 Task: Find connections with filter location Halle with filter topic #cybersecuritywith filter profile language Spanish with filter current company Meltwater with filter school Symbiosis Institute of International Business with filter industry Security and Investigations with filter service category Nature Photography with filter keywords title Architect
Action: Mouse moved to (432, 152)
Screenshot: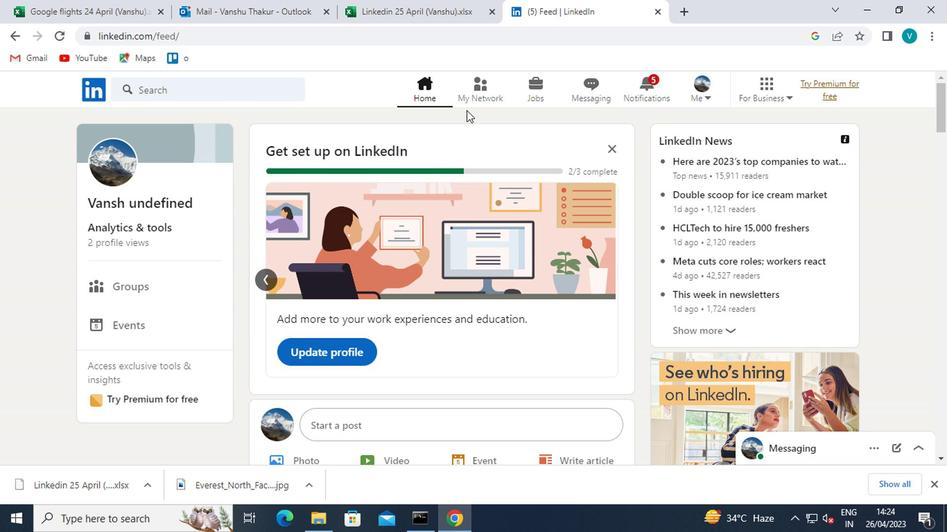 
Action: Mouse pressed left at (432, 152)
Screenshot: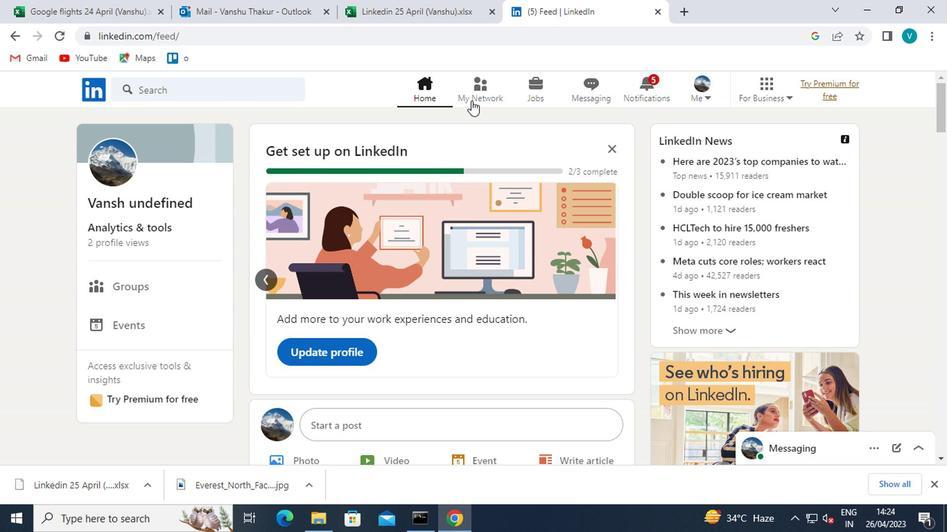 
Action: Mouse moved to (203, 209)
Screenshot: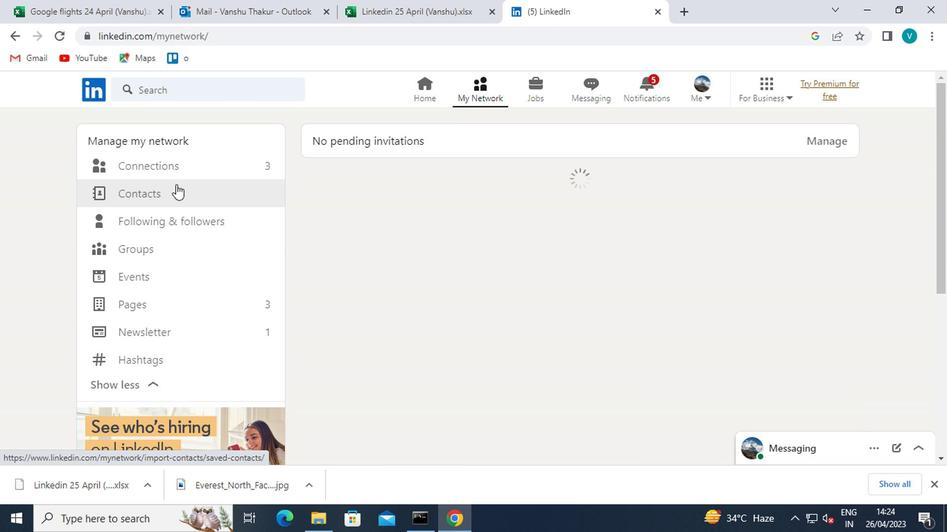 
Action: Mouse pressed left at (203, 209)
Screenshot: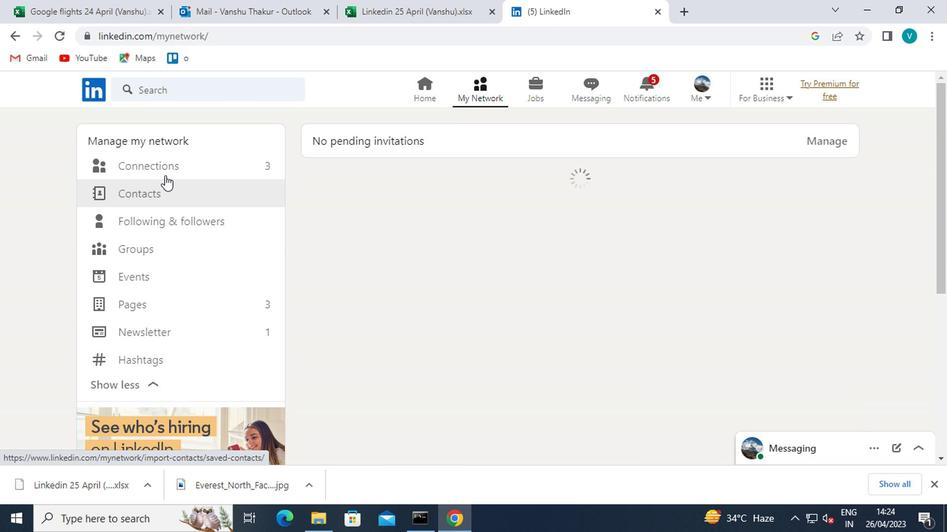 
Action: Mouse moved to (511, 213)
Screenshot: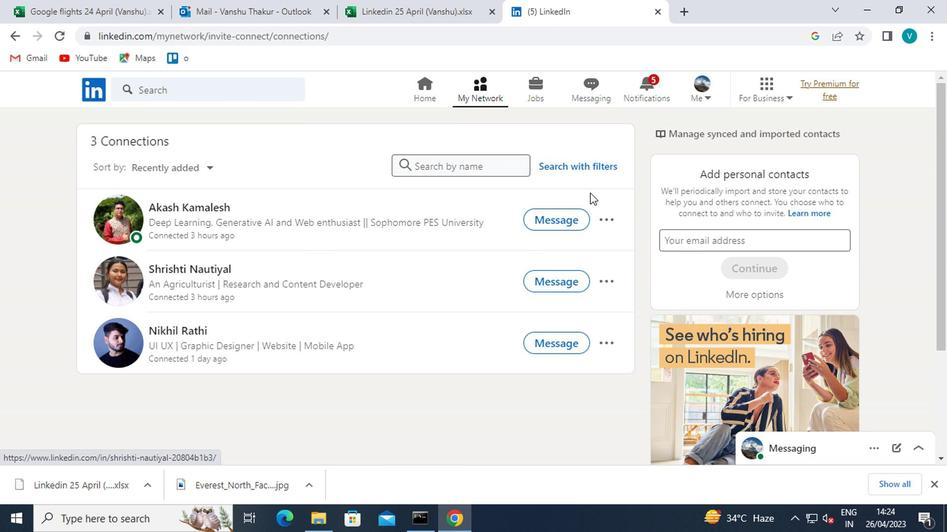 
Action: Mouse pressed left at (511, 213)
Screenshot: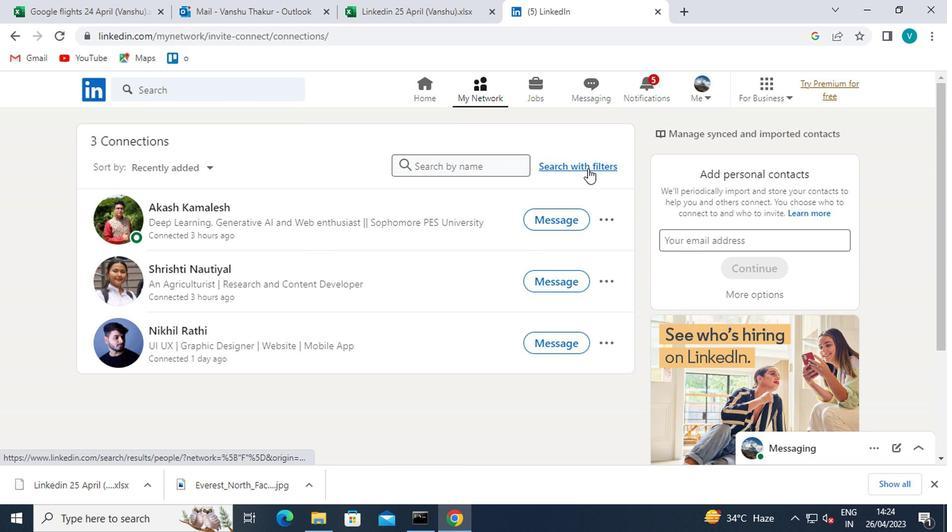 
Action: Mouse moved to (426, 184)
Screenshot: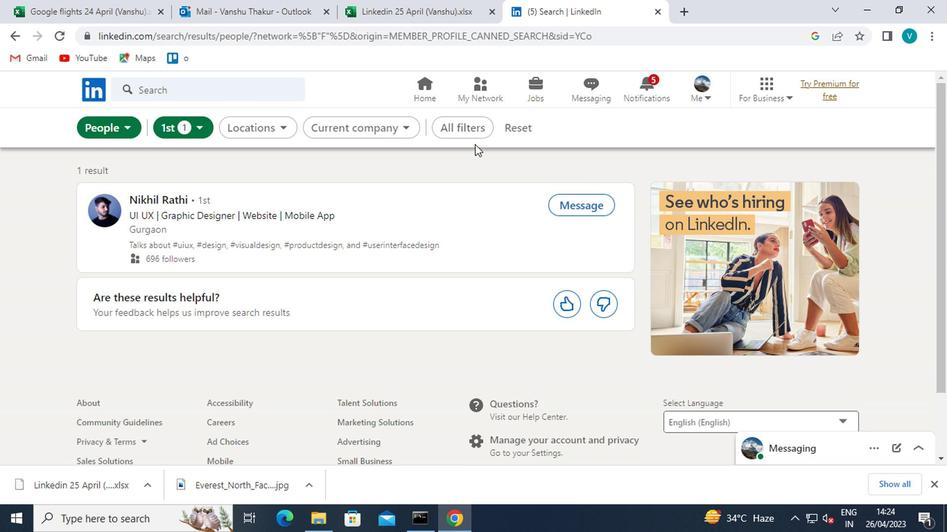 
Action: Mouse pressed left at (426, 184)
Screenshot: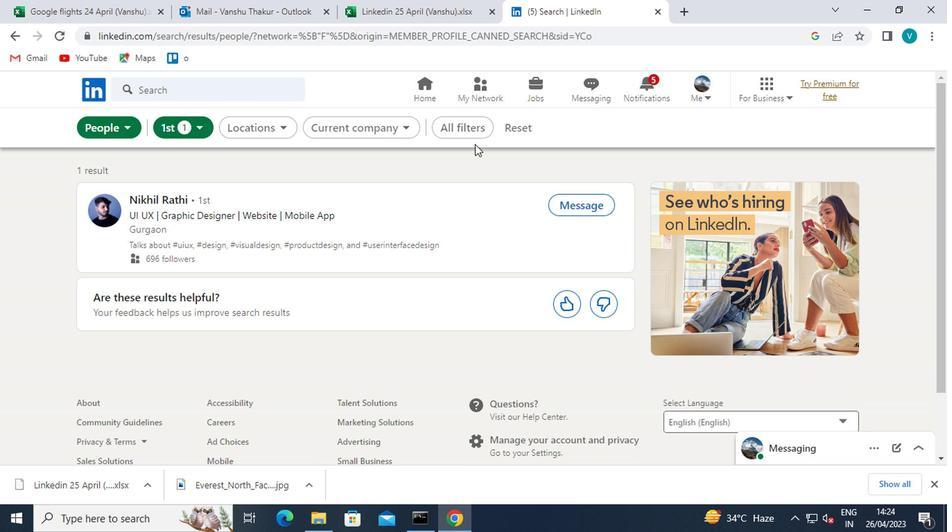 
Action: Mouse moved to (622, 302)
Screenshot: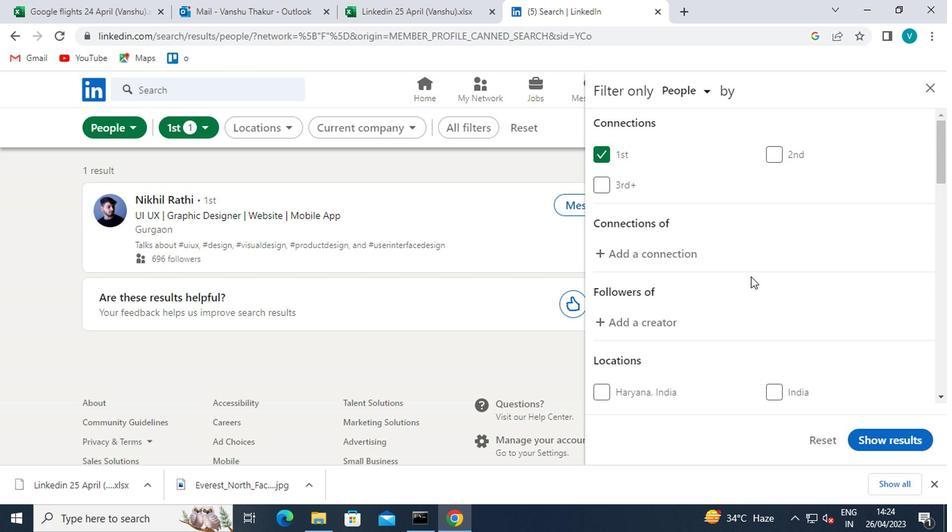 
Action: Mouse scrolled (622, 302) with delta (0, 0)
Screenshot: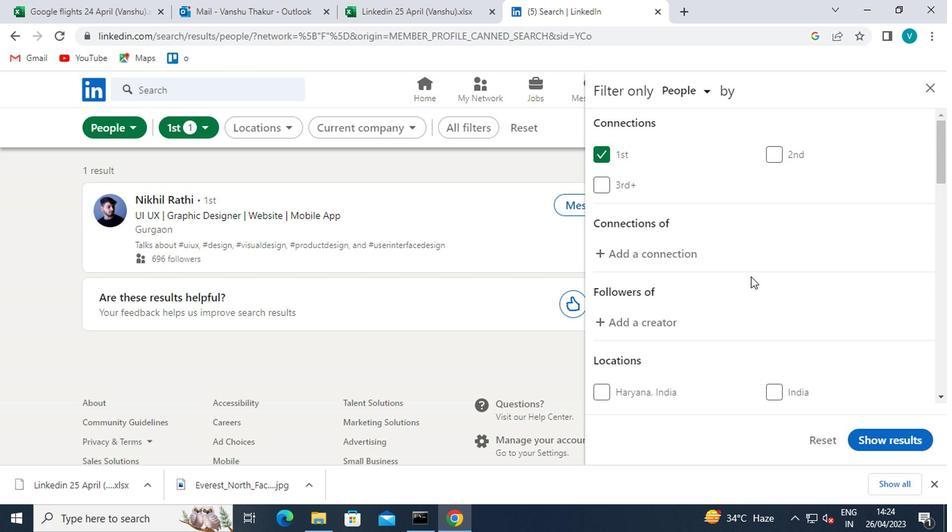 
Action: Mouse moved to (621, 304)
Screenshot: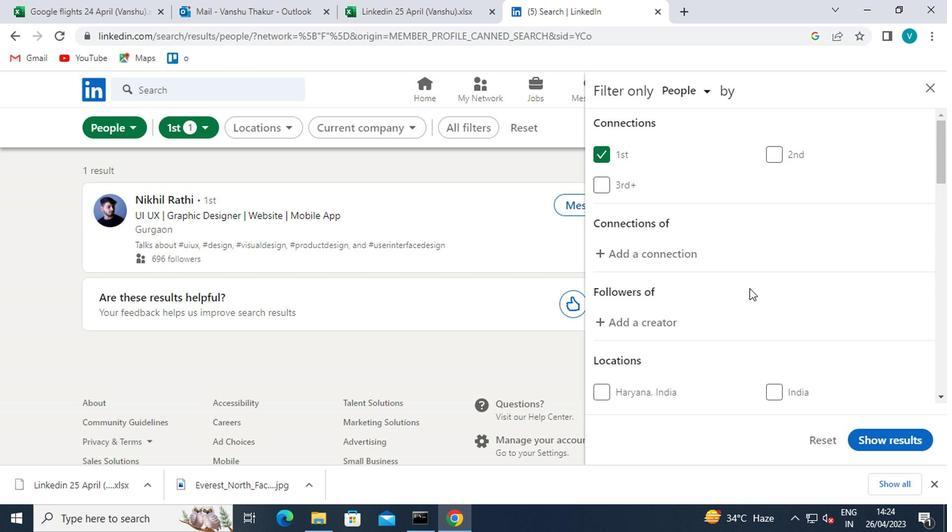 
Action: Mouse scrolled (621, 303) with delta (0, 0)
Screenshot: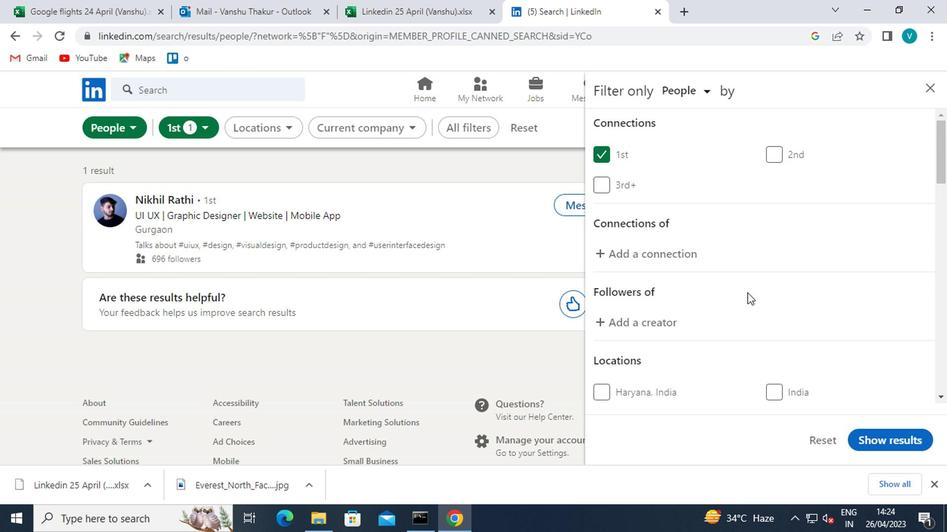 
Action: Mouse moved to (553, 313)
Screenshot: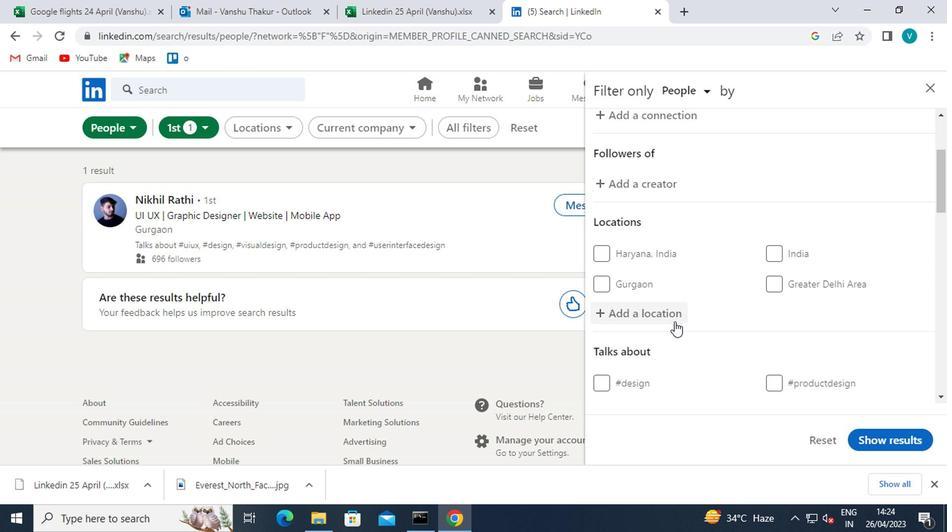 
Action: Mouse pressed left at (553, 313)
Screenshot: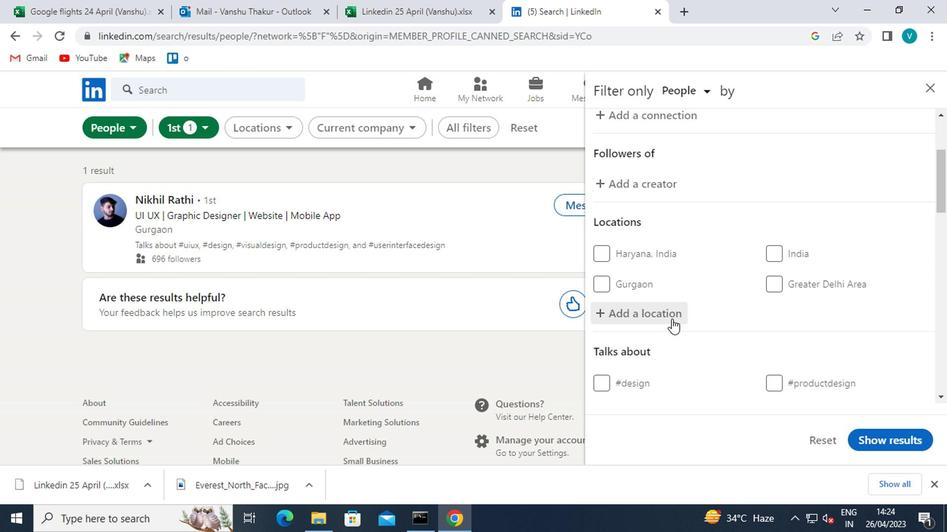 
Action: Key pressed <Key.shift>HALLE
Screenshot: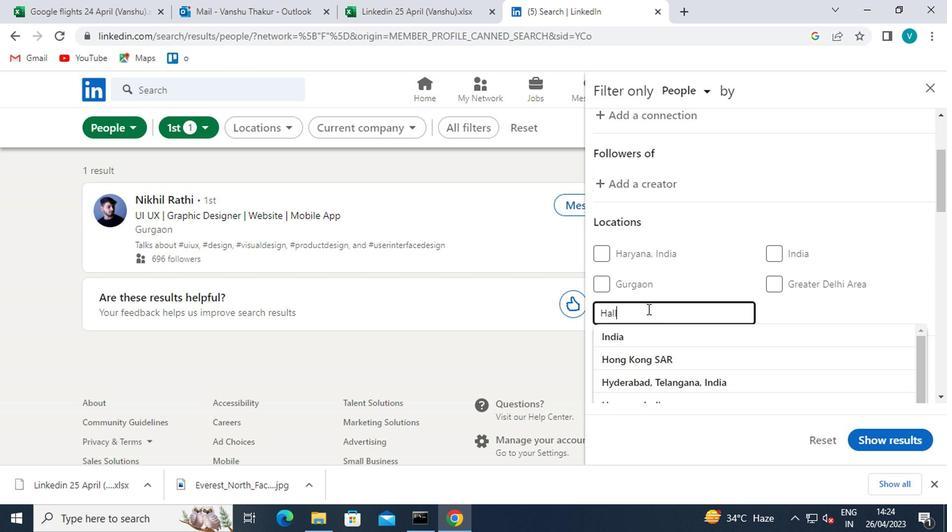 
Action: Mouse moved to (553, 333)
Screenshot: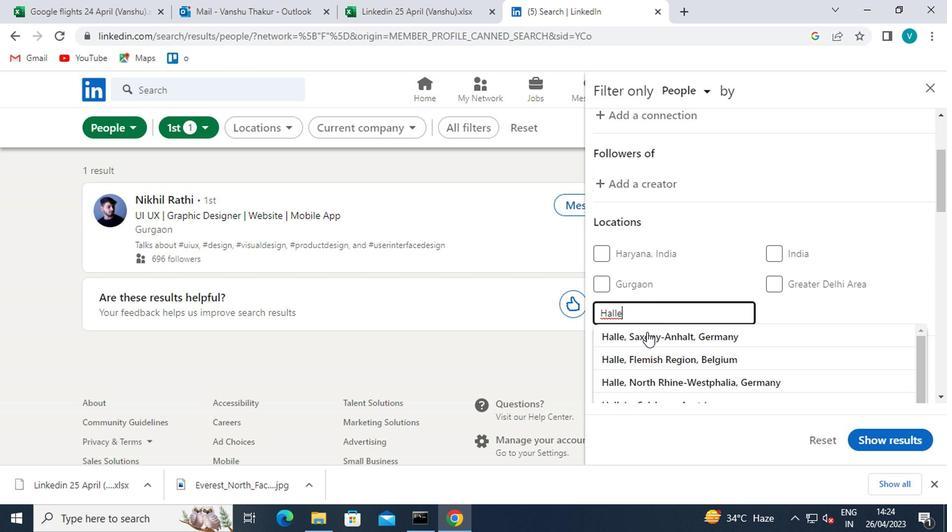 
Action: Mouse pressed left at (553, 333)
Screenshot: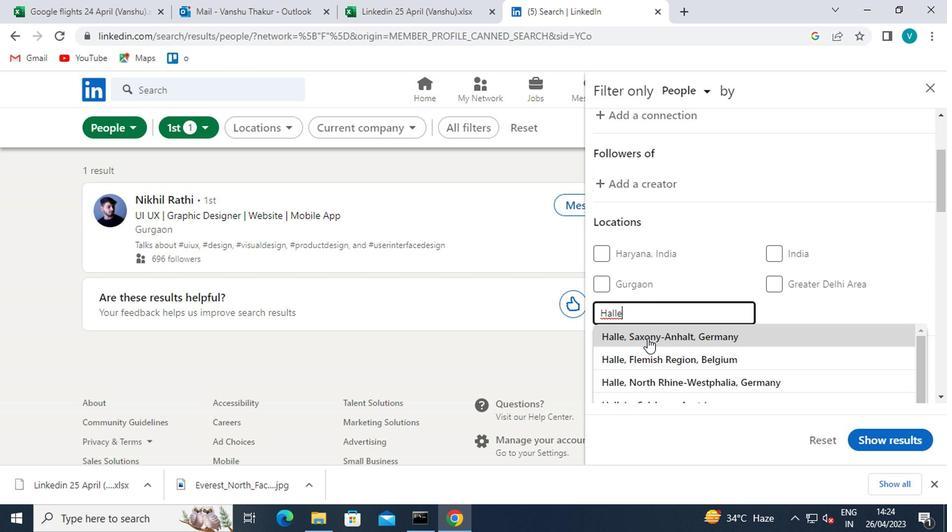 
Action: Mouse moved to (582, 311)
Screenshot: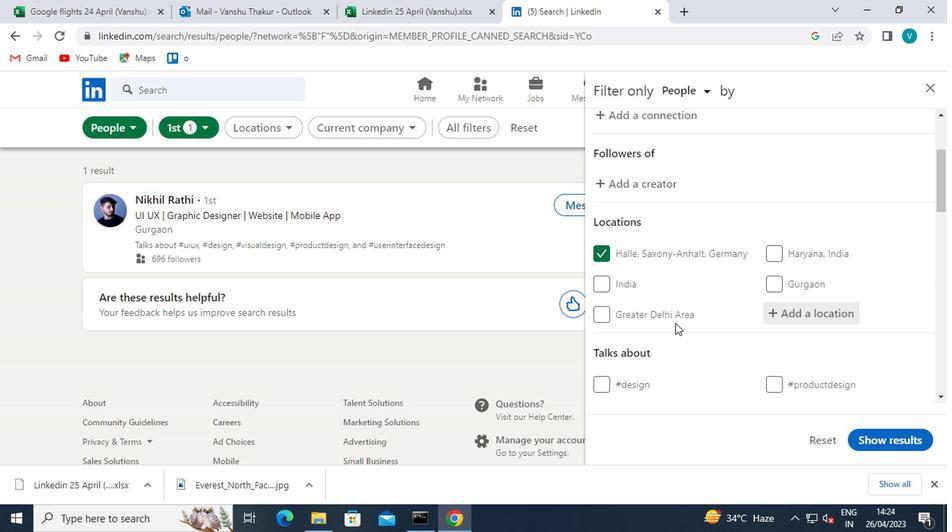 
Action: Mouse scrolled (582, 311) with delta (0, 0)
Screenshot: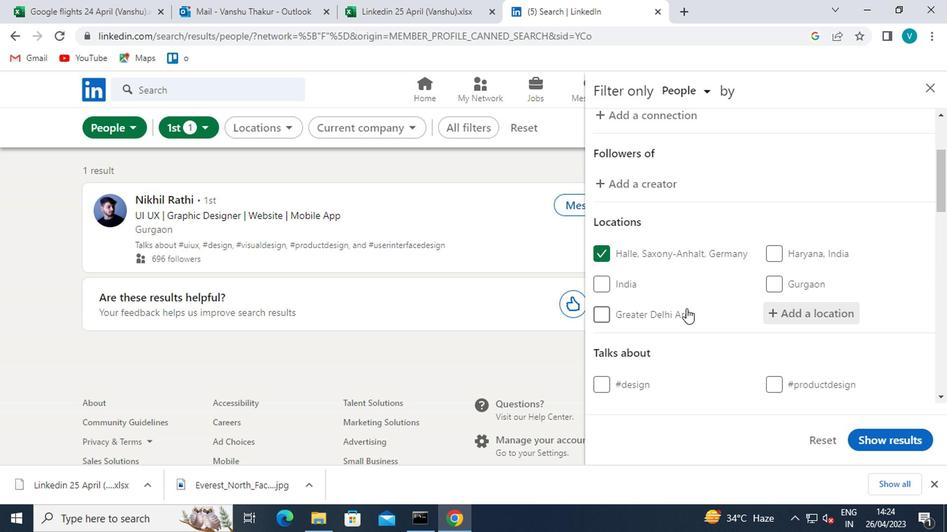 
Action: Mouse moved to (653, 355)
Screenshot: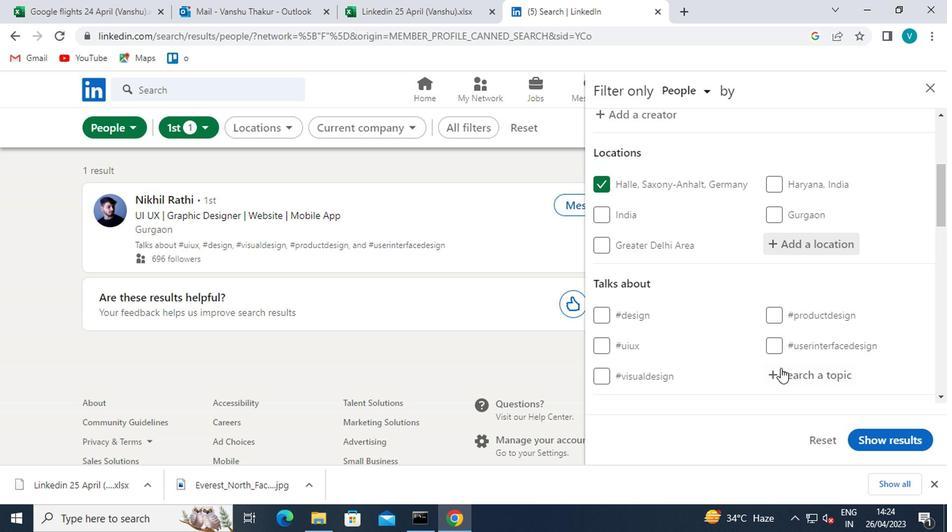 
Action: Mouse pressed left at (653, 355)
Screenshot: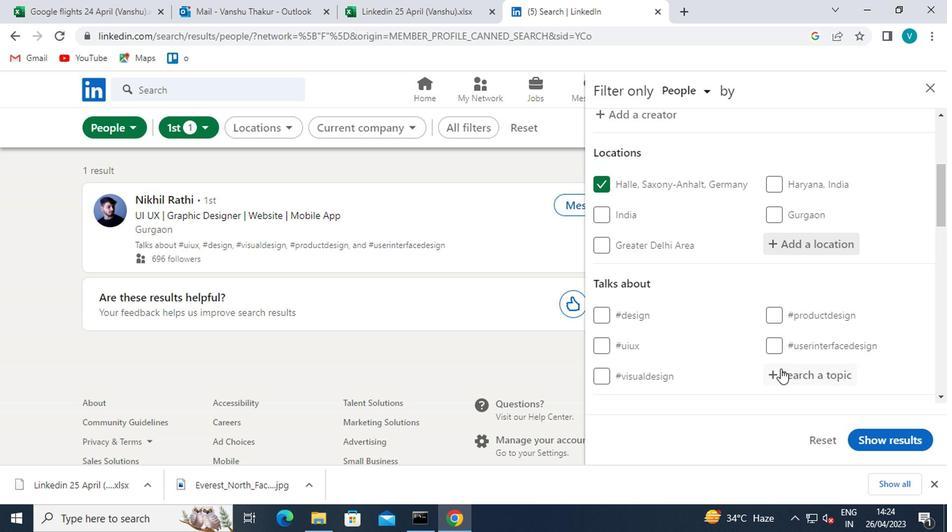 
Action: Mouse moved to (591, 392)
Screenshot: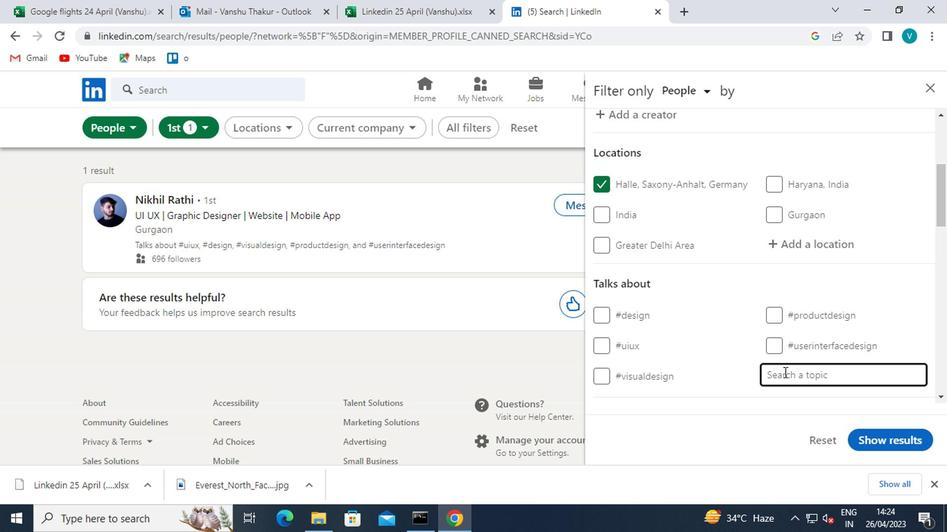 
Action: Key pressed <Key.shift>#C
Screenshot: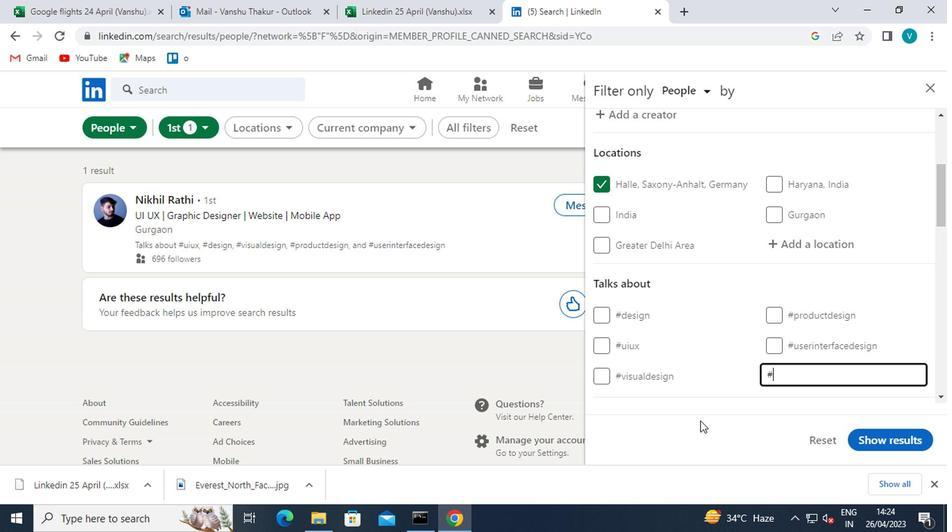 
Action: Mouse moved to (590, 393)
Screenshot: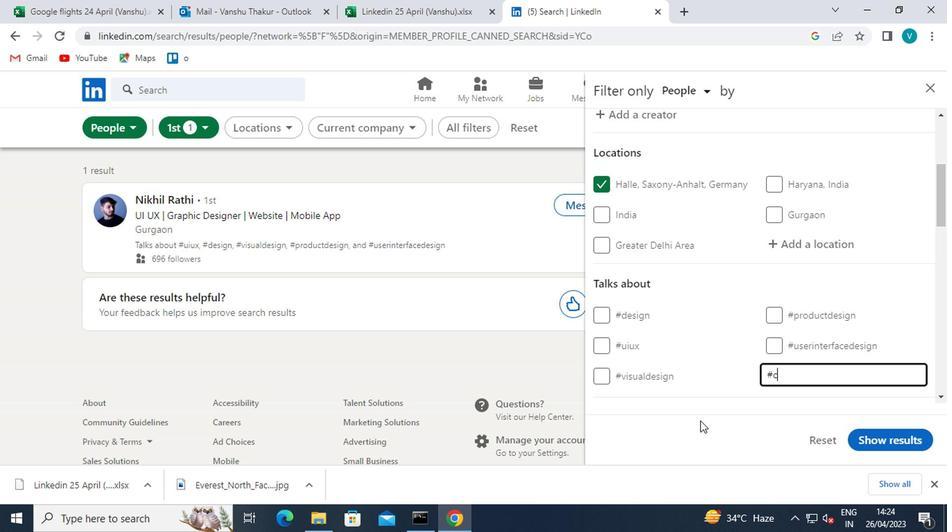 
Action: Key pressed YBE
Screenshot: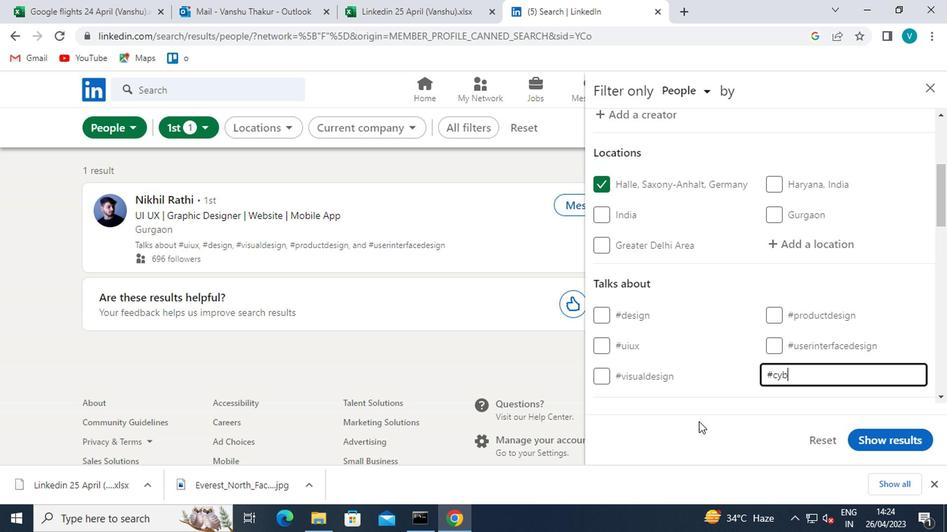 
Action: Mouse moved to (589, 393)
Screenshot: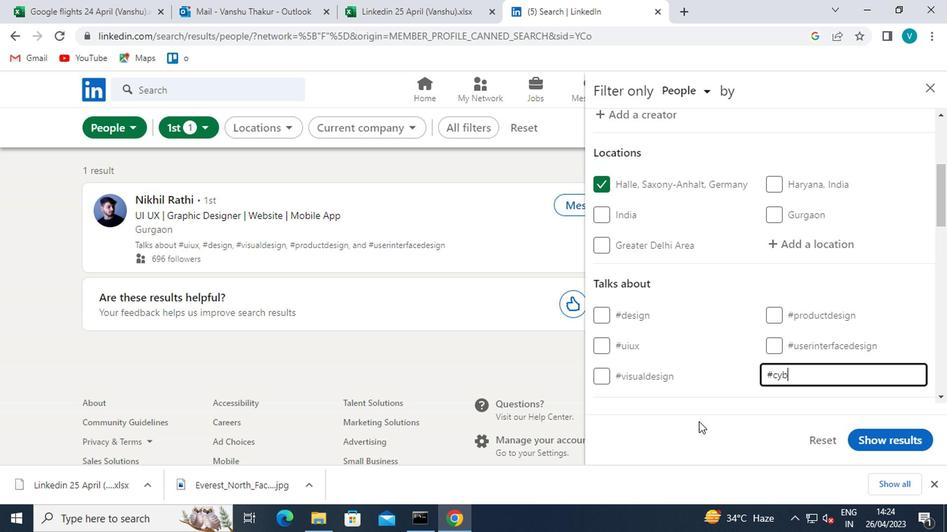 
Action: Key pressed RC
Screenshot: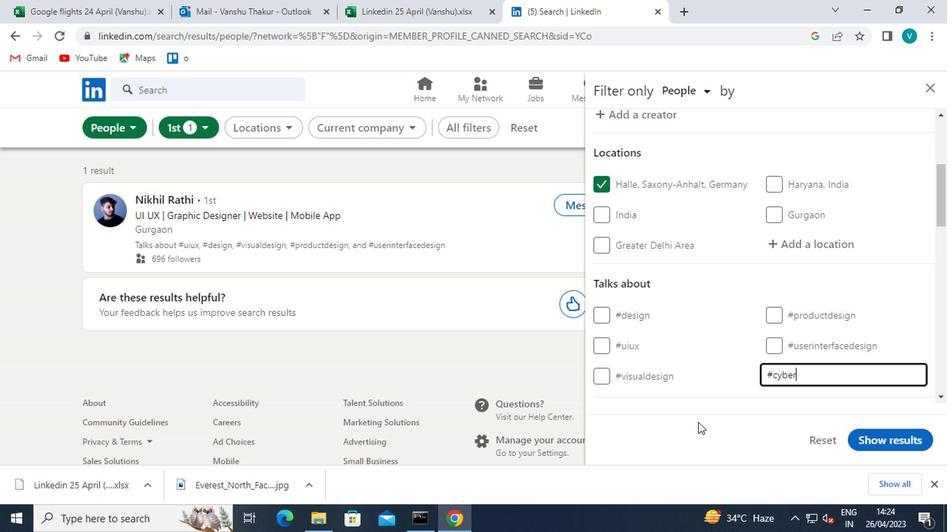 
Action: Mouse moved to (589, 393)
Screenshot: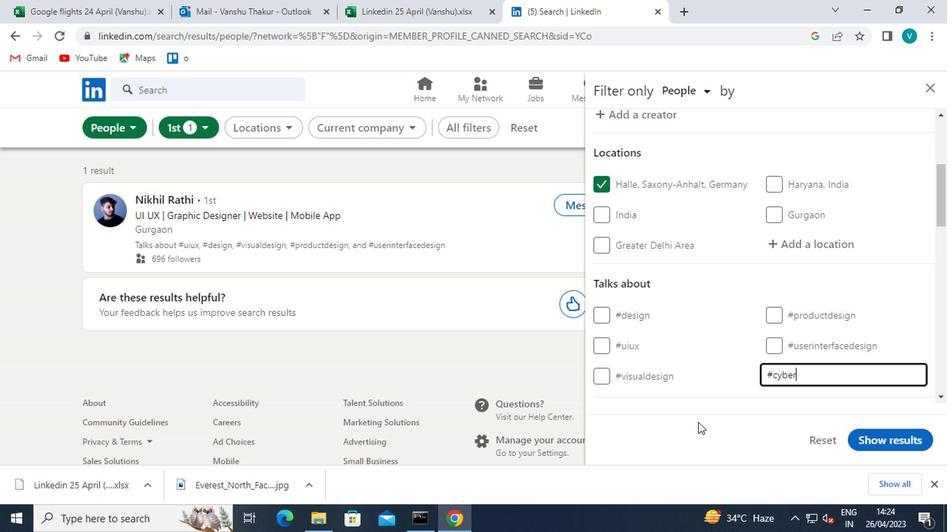 
Action: Key pressed <Key.backspace>SECURITY
Screenshot: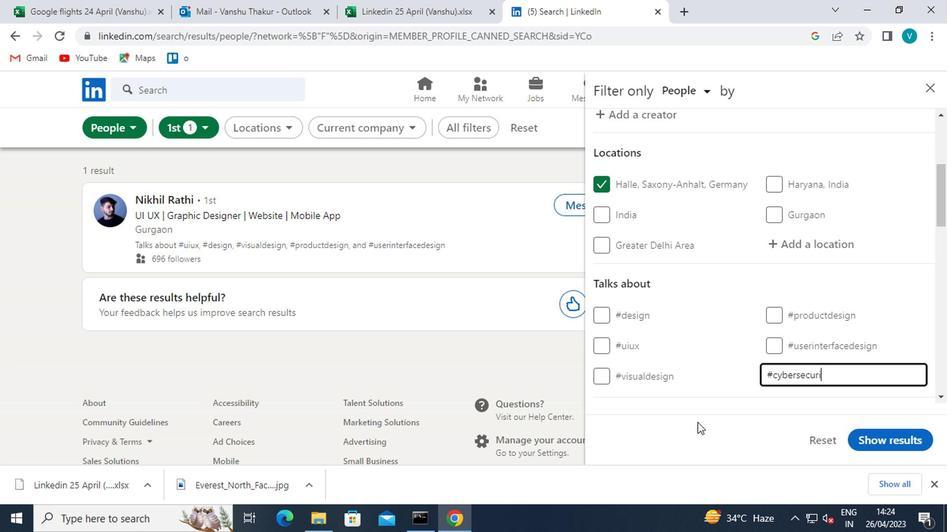 
Action: Mouse moved to (624, 376)
Screenshot: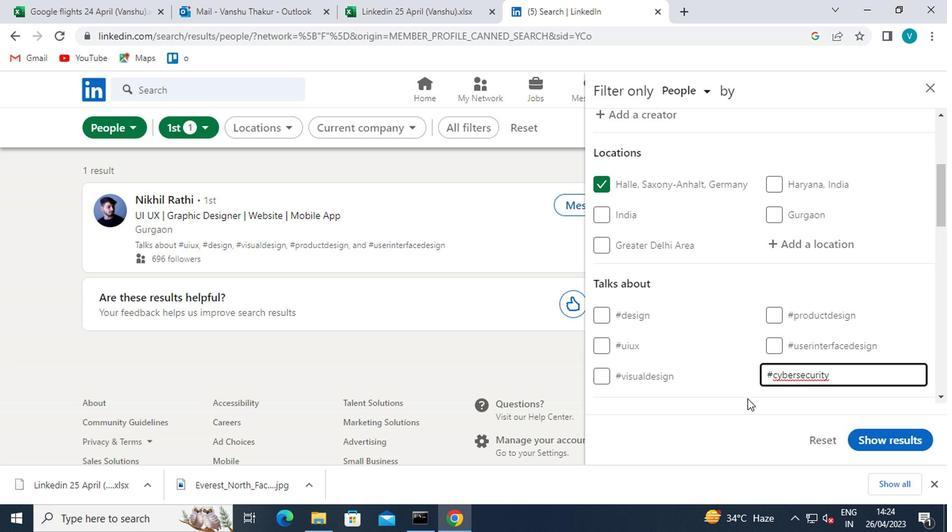 
Action: Mouse pressed left at (624, 376)
Screenshot: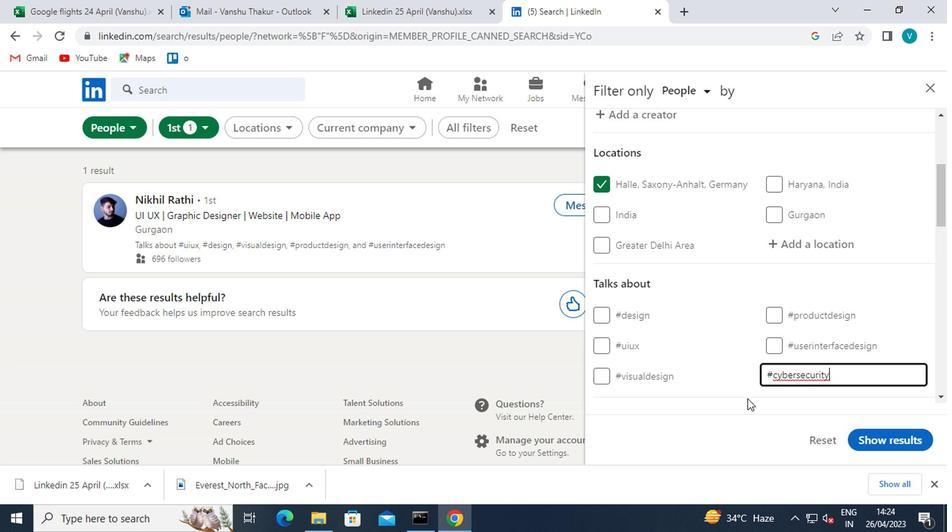 
Action: Mouse scrolled (624, 376) with delta (0, 0)
Screenshot: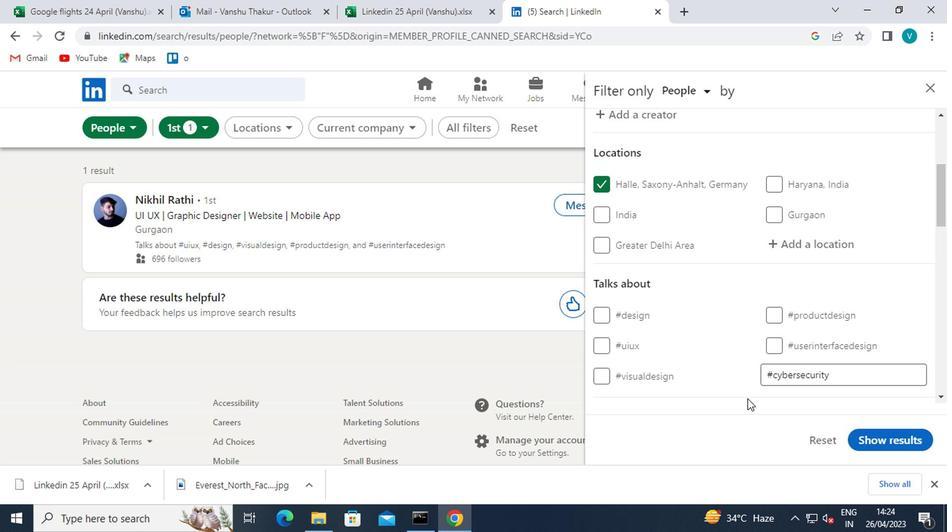 
Action: Mouse scrolled (624, 376) with delta (0, 0)
Screenshot: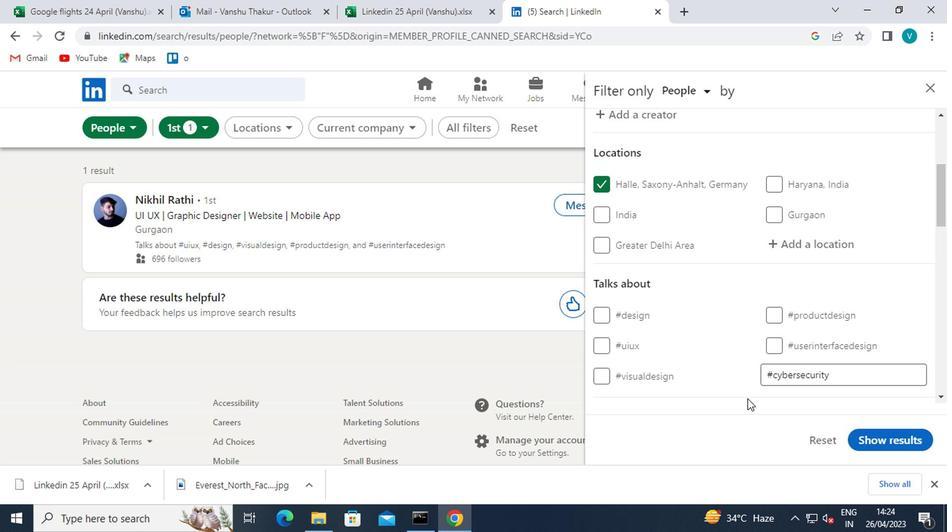 
Action: Mouse moved to (552, 312)
Screenshot: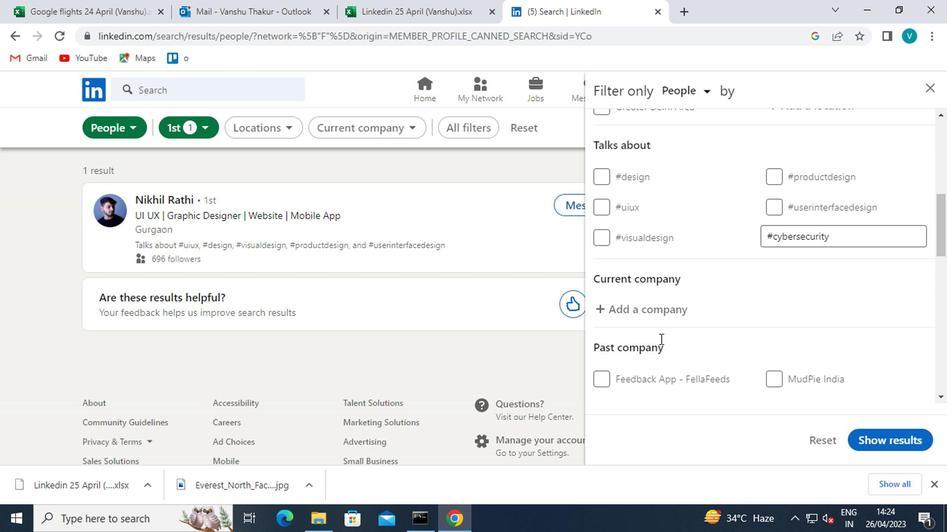 
Action: Mouse pressed left at (552, 312)
Screenshot: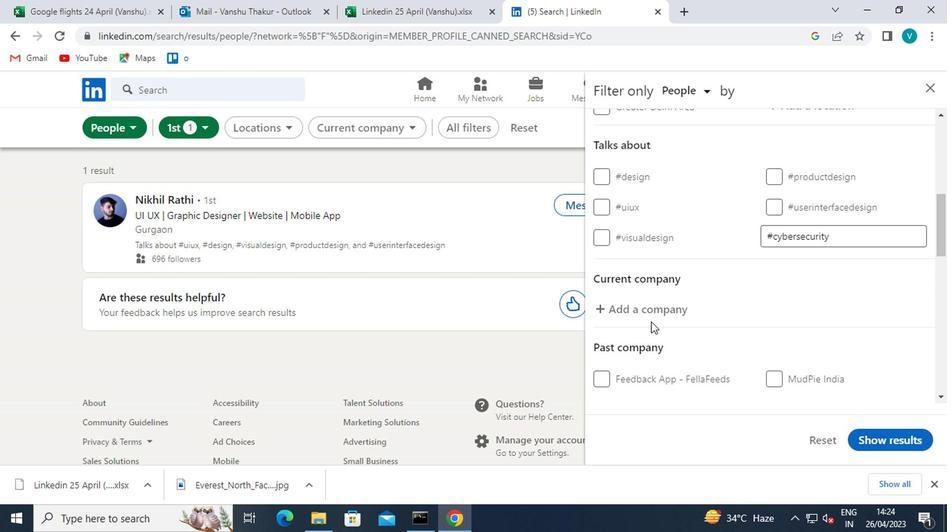 
Action: Mouse moved to (552, 311)
Screenshot: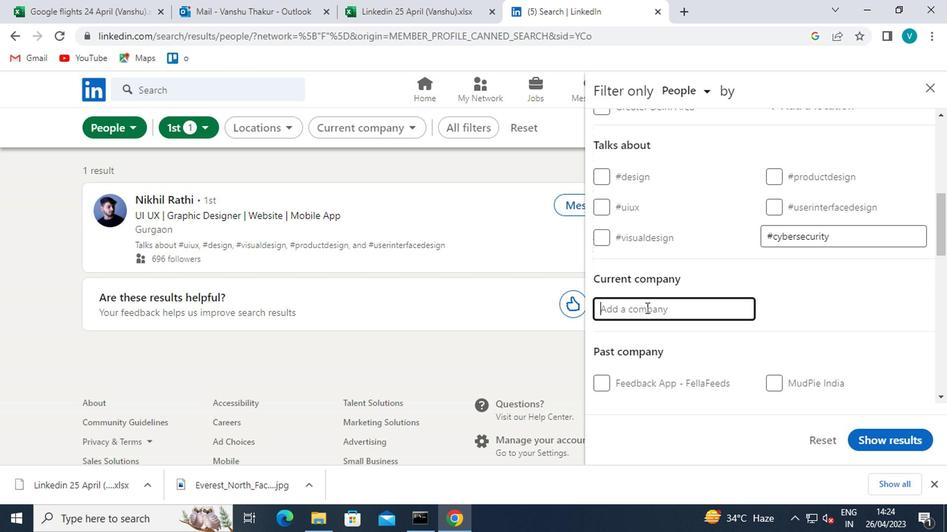 
Action: Key pressed <Key.shift>MELTWATER
Screenshot: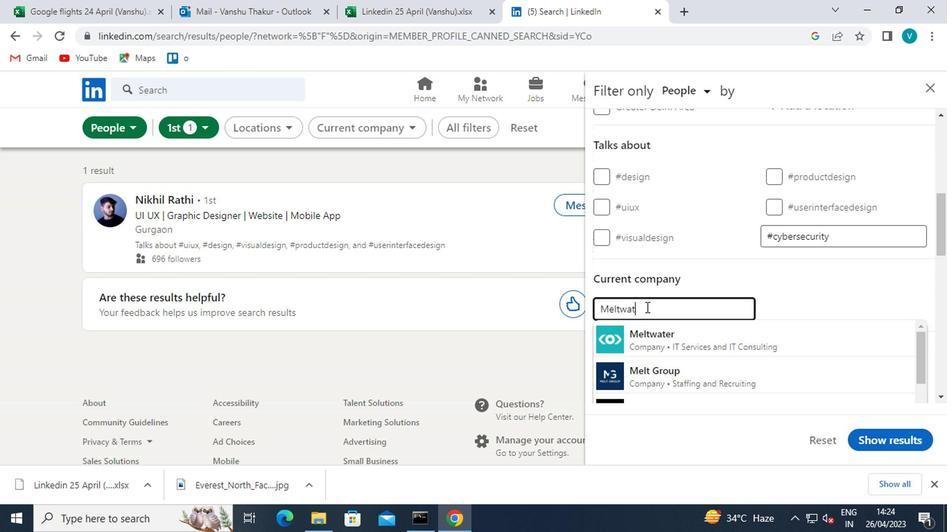 
Action: Mouse moved to (587, 334)
Screenshot: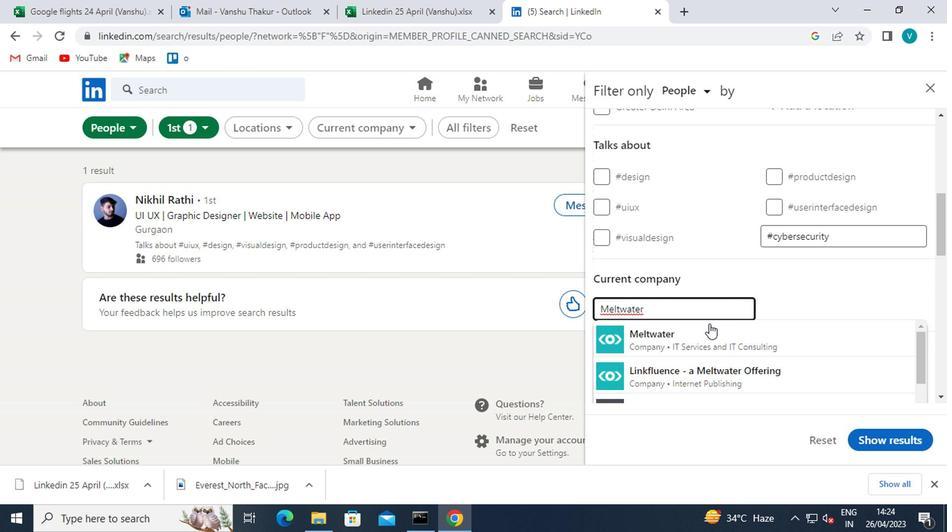 
Action: Mouse pressed left at (587, 334)
Screenshot: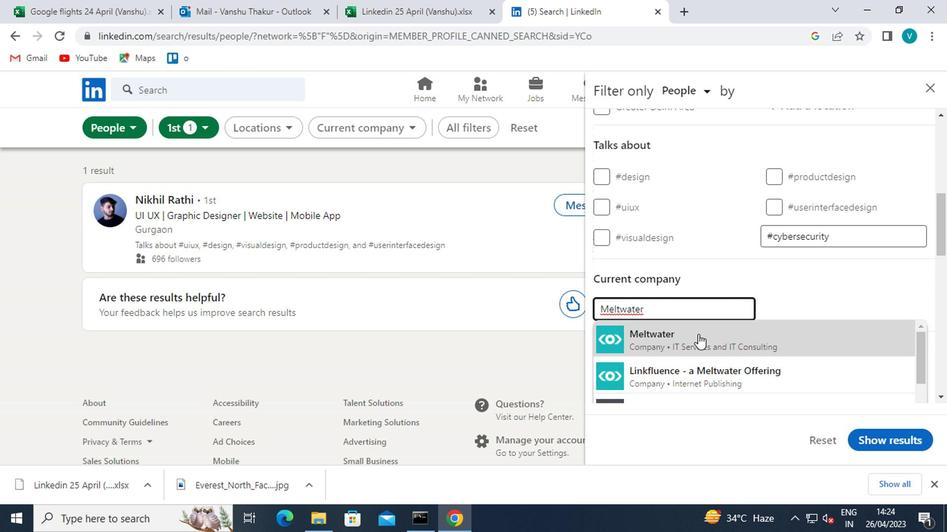 
Action: Mouse scrolled (587, 334) with delta (0, 0)
Screenshot: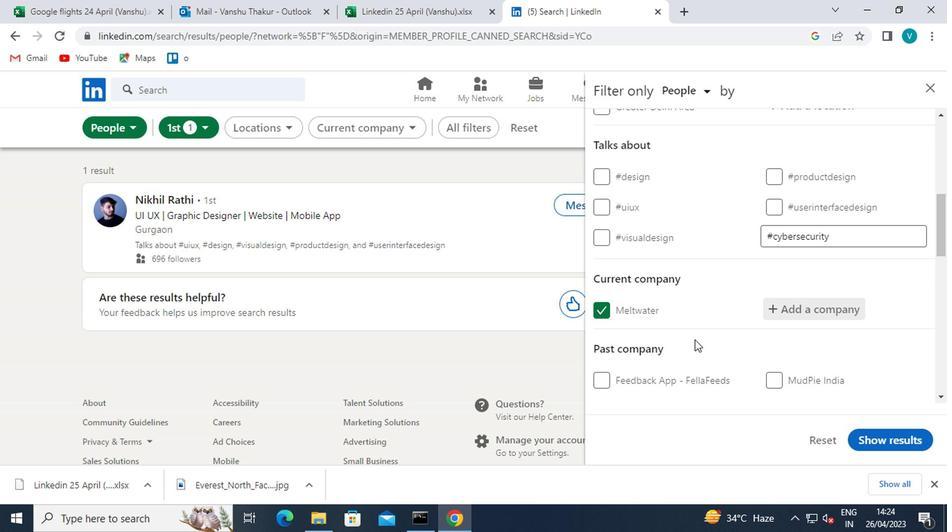 
Action: Mouse scrolled (587, 334) with delta (0, 0)
Screenshot: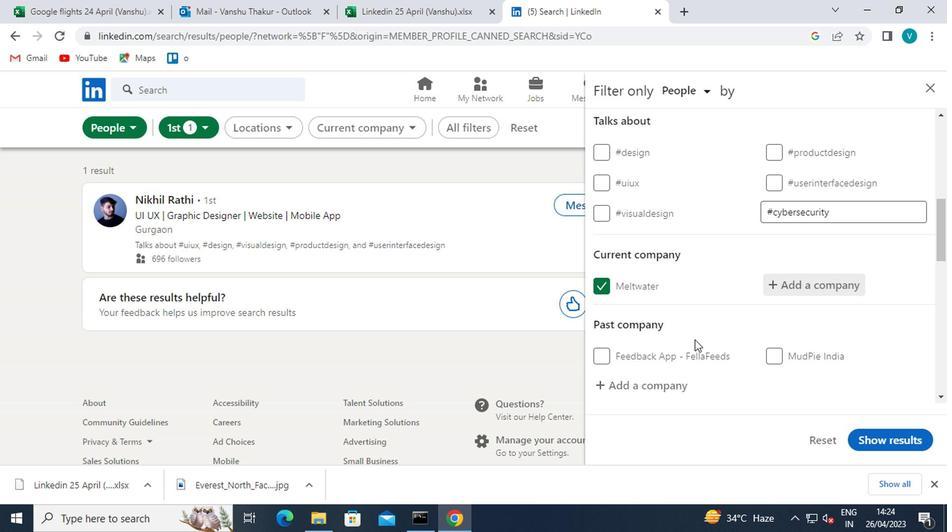 
Action: Mouse scrolled (587, 334) with delta (0, 0)
Screenshot: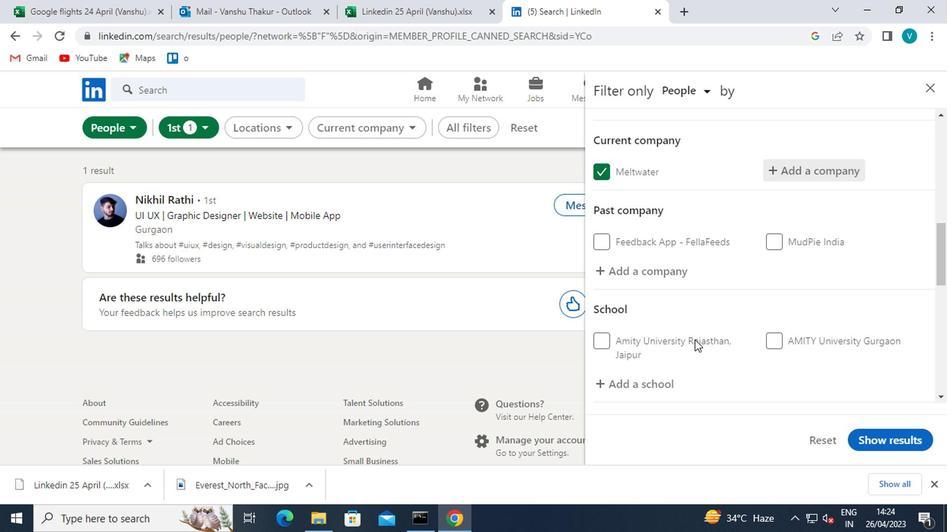 
Action: Mouse moved to (544, 318)
Screenshot: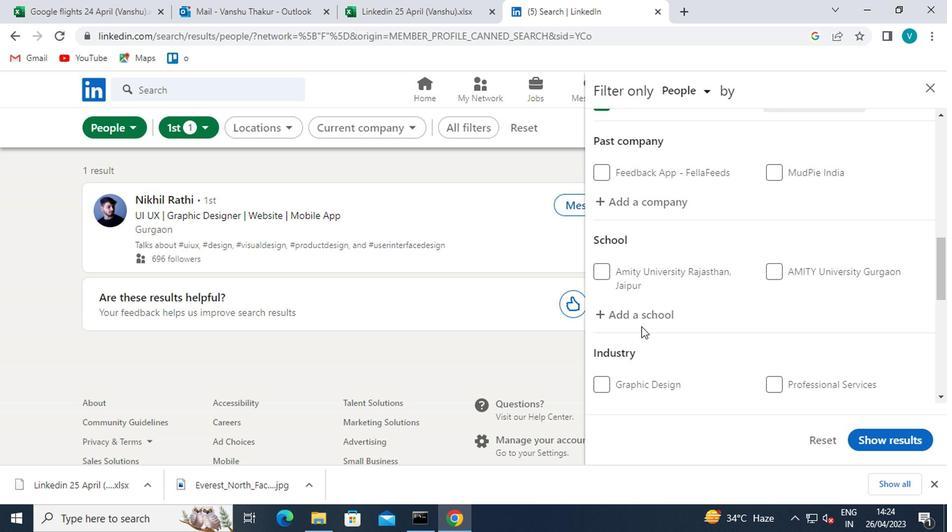 
Action: Mouse pressed left at (544, 318)
Screenshot: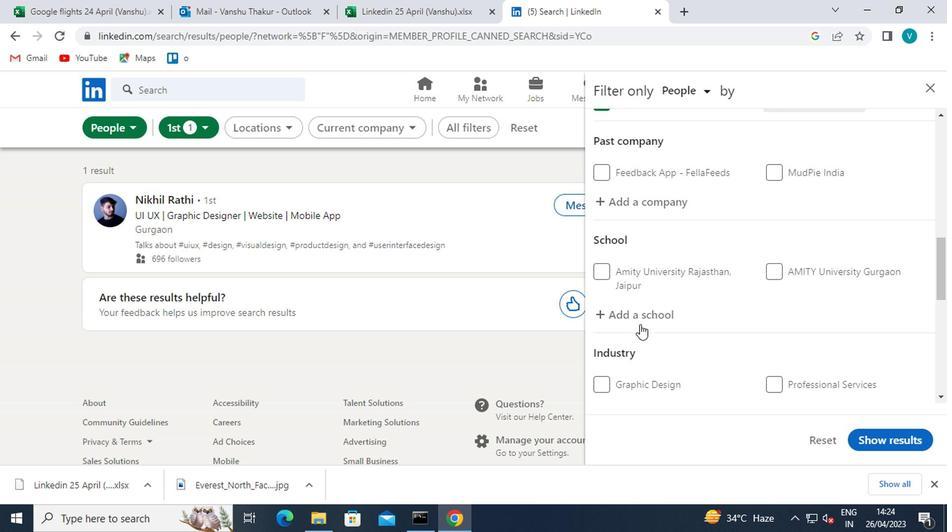 
Action: Key pressed <Key.shift>SYN<Key.backspace>MBIOSIS<Key.space>
Screenshot: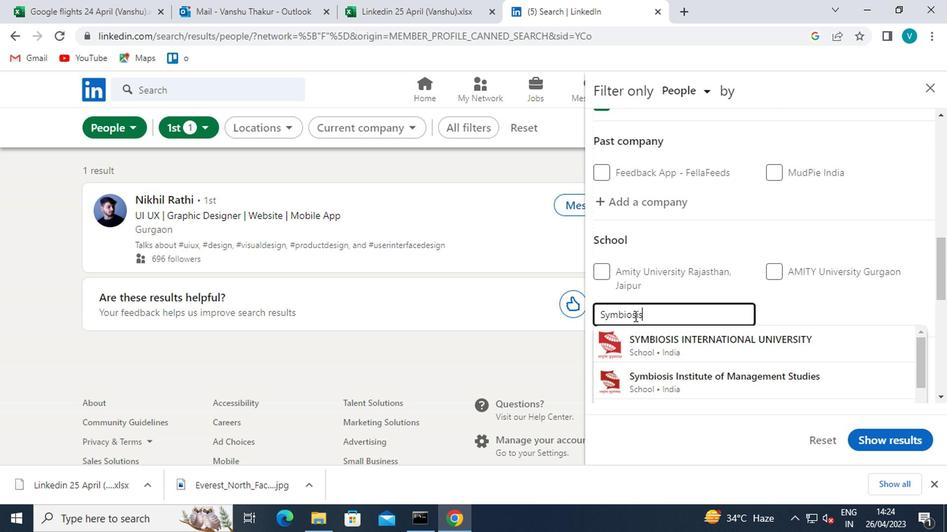 
Action: Mouse moved to (605, 338)
Screenshot: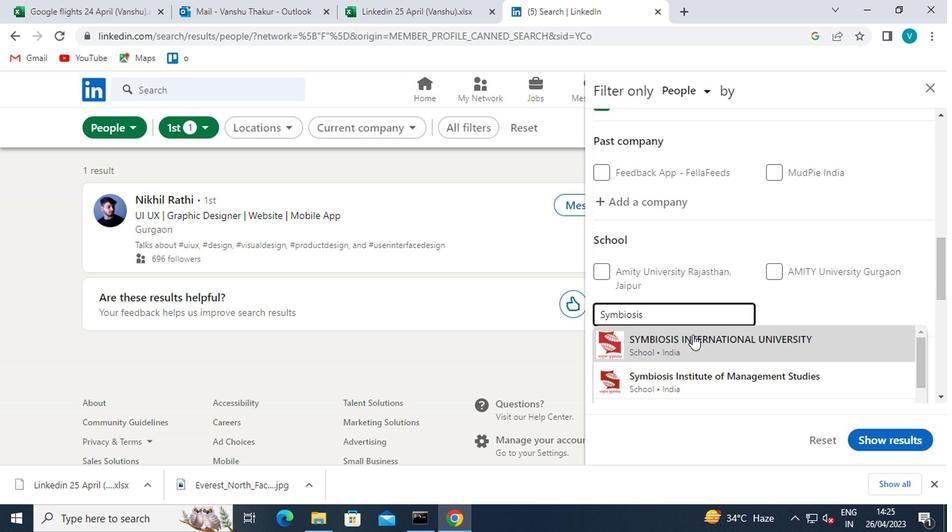 
Action: Mouse scrolled (605, 337) with delta (0, 0)
Screenshot: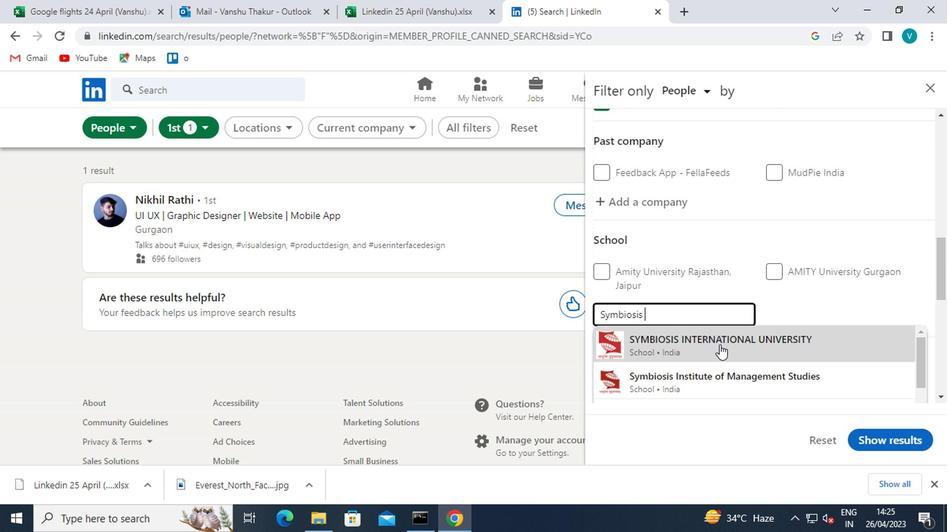 
Action: Mouse scrolled (605, 337) with delta (0, 0)
Screenshot: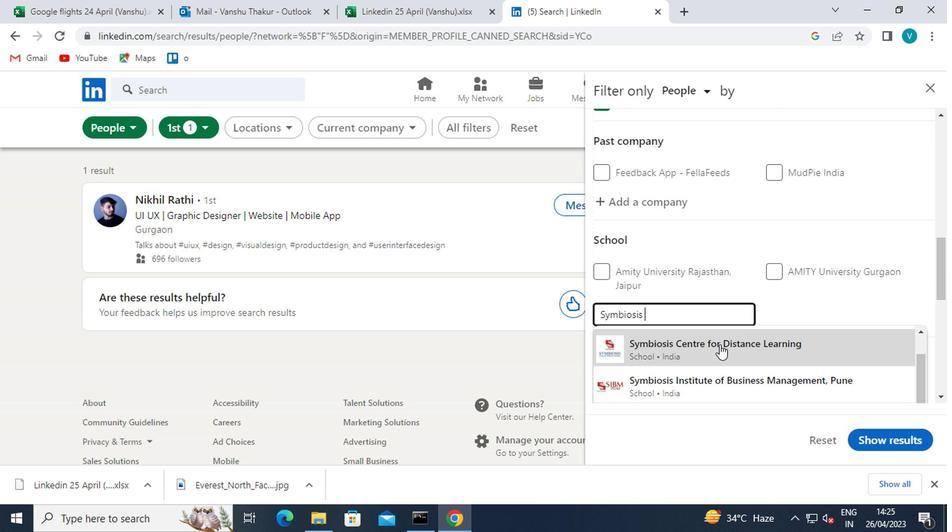 
Action: Mouse scrolled (605, 337) with delta (0, 0)
Screenshot: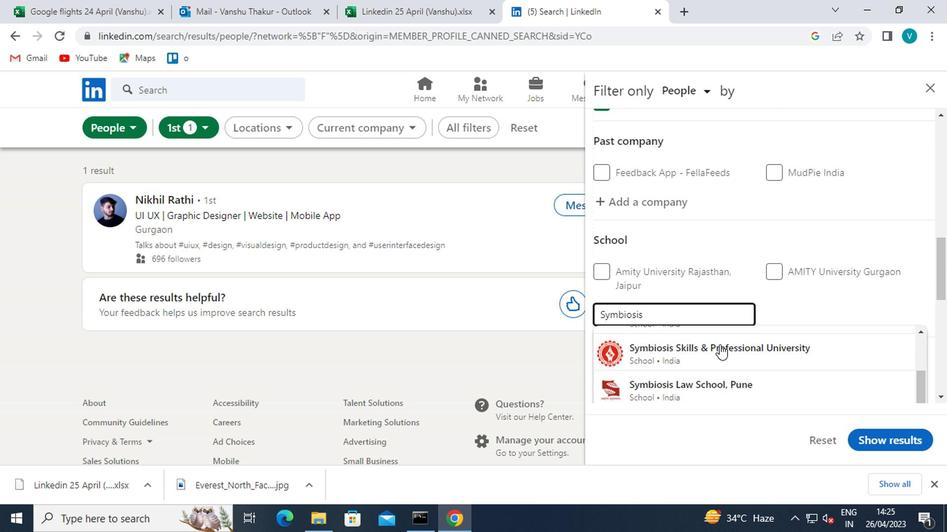 
Action: Mouse moved to (601, 355)
Screenshot: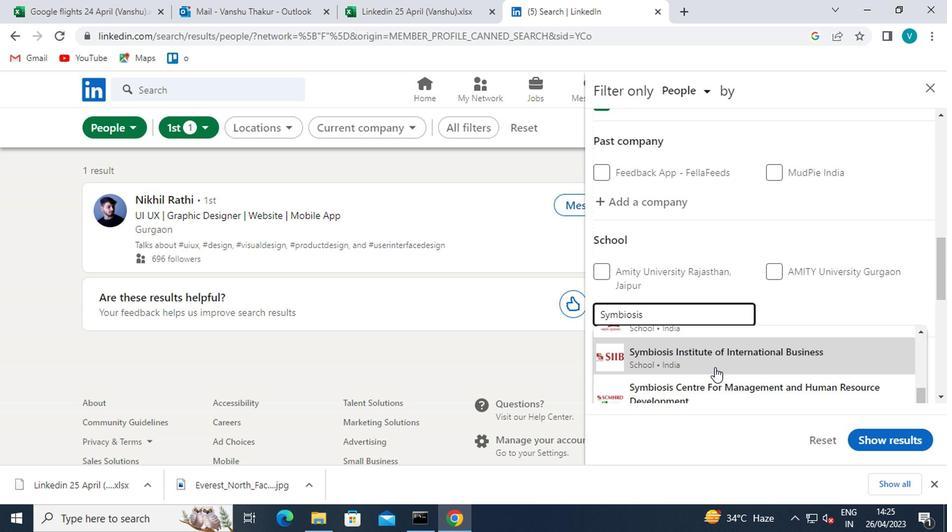
Action: Mouse pressed left at (601, 355)
Screenshot: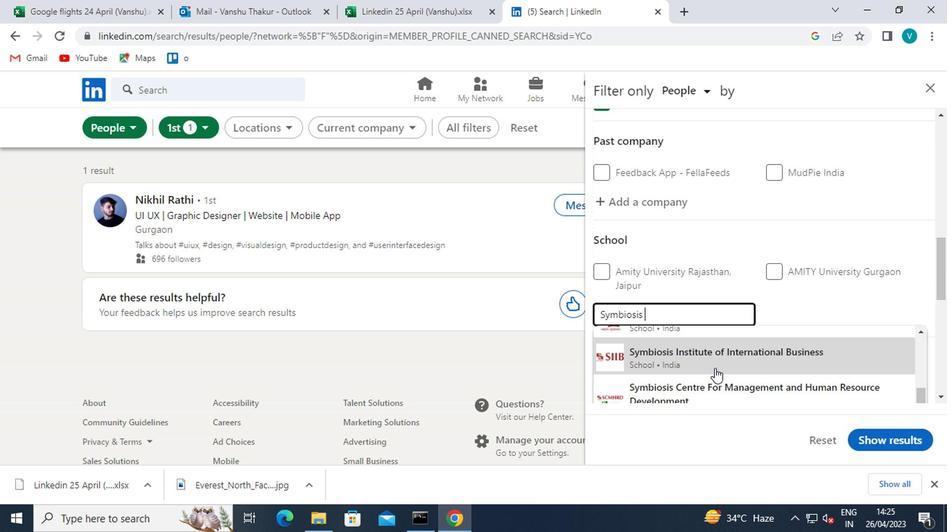 
Action: Mouse moved to (604, 351)
Screenshot: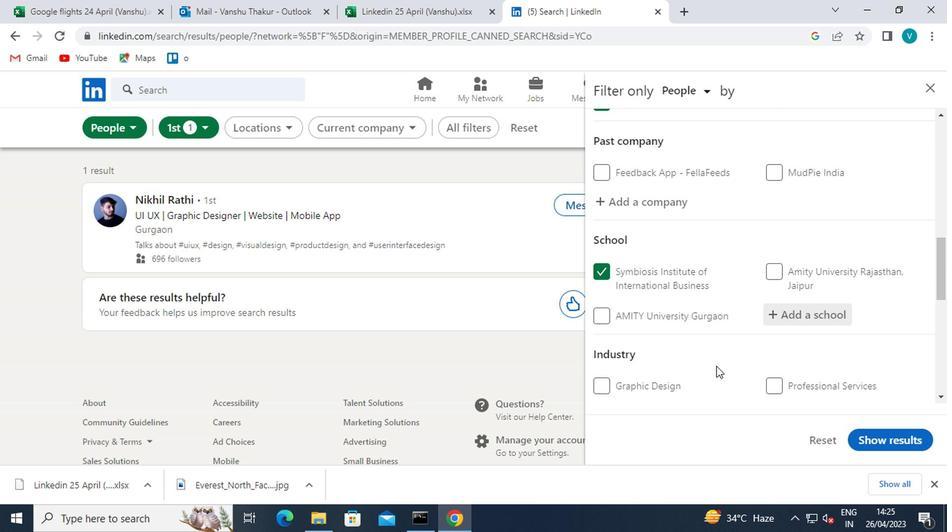 
Action: Mouse scrolled (604, 351) with delta (0, 0)
Screenshot: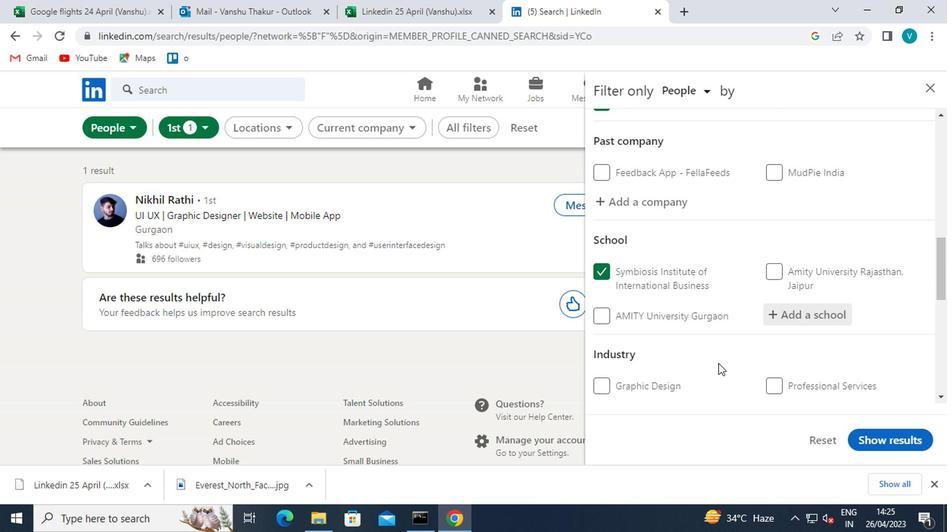 
Action: Mouse moved to (642, 336)
Screenshot: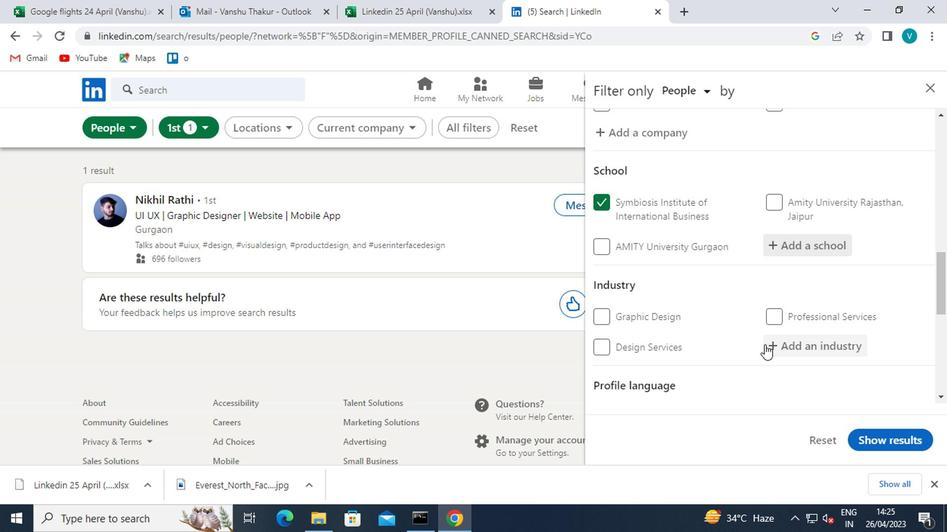 
Action: Mouse pressed left at (642, 336)
Screenshot: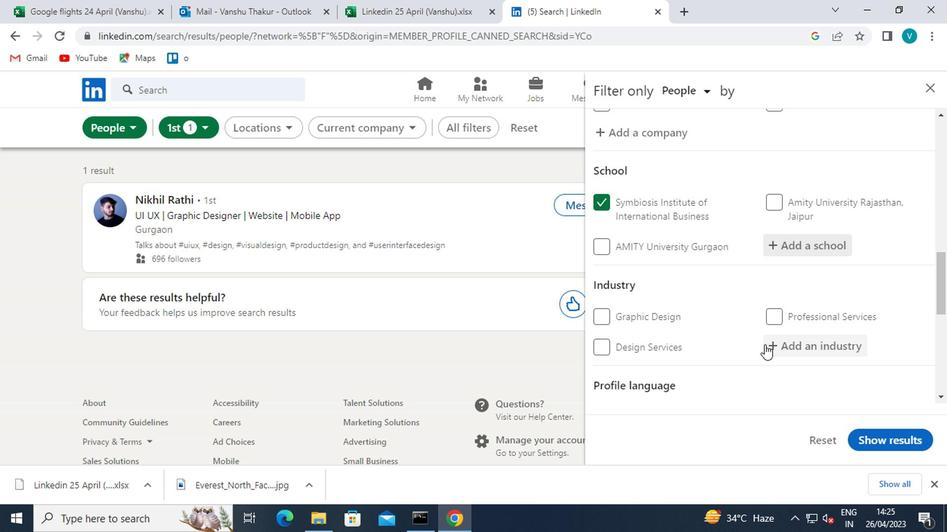 
Action: Mouse moved to (501, 417)
Screenshot: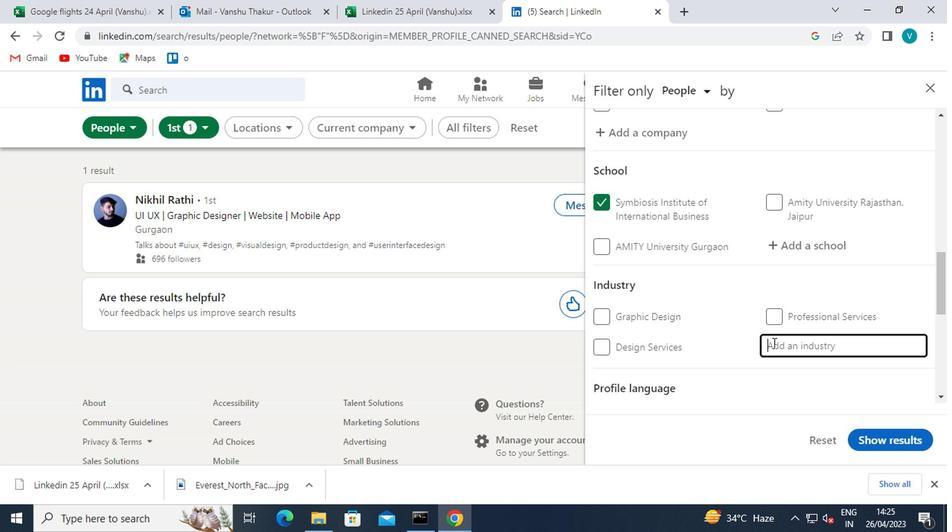 
Action: Key pressed <Key.shift>SECURITY<Key.space>AND<Key.space><Key.shift>INV
Screenshot: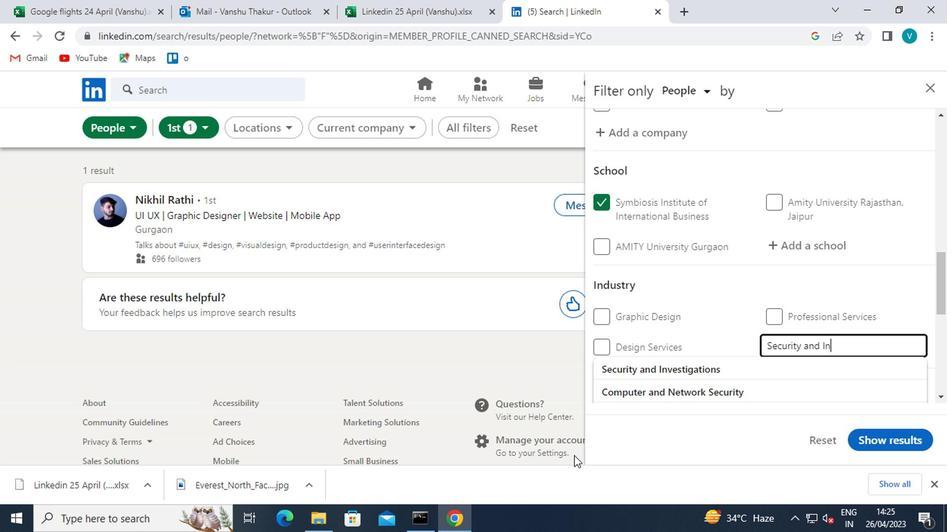 
Action: Mouse moved to (594, 357)
Screenshot: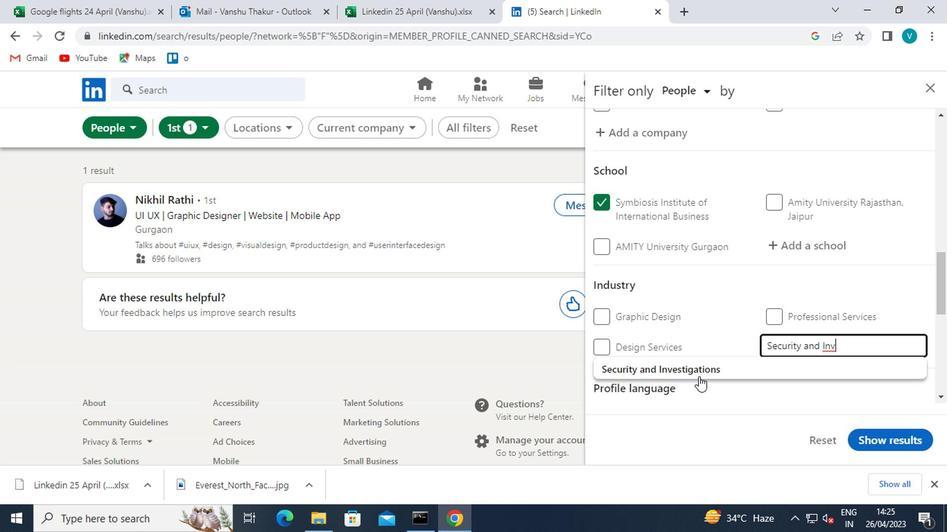 
Action: Mouse pressed left at (594, 357)
Screenshot: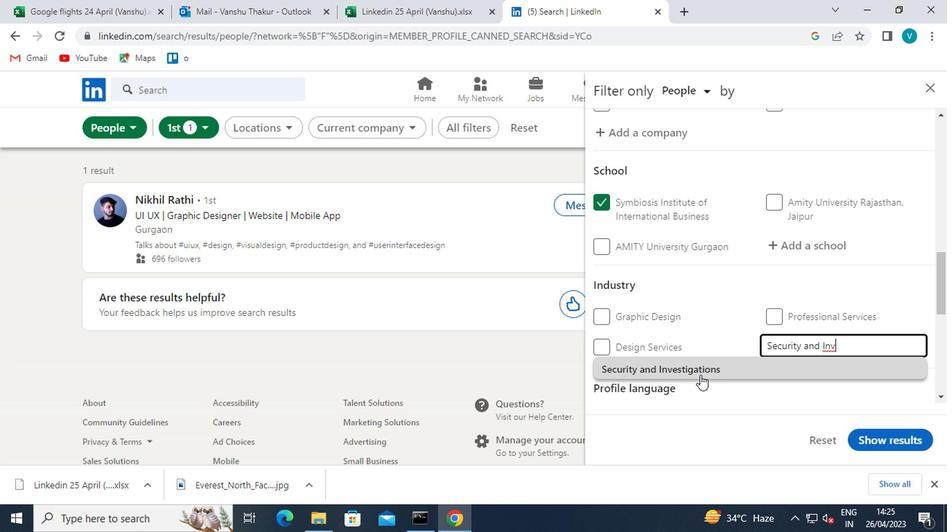 
Action: Mouse scrolled (594, 356) with delta (0, 0)
Screenshot: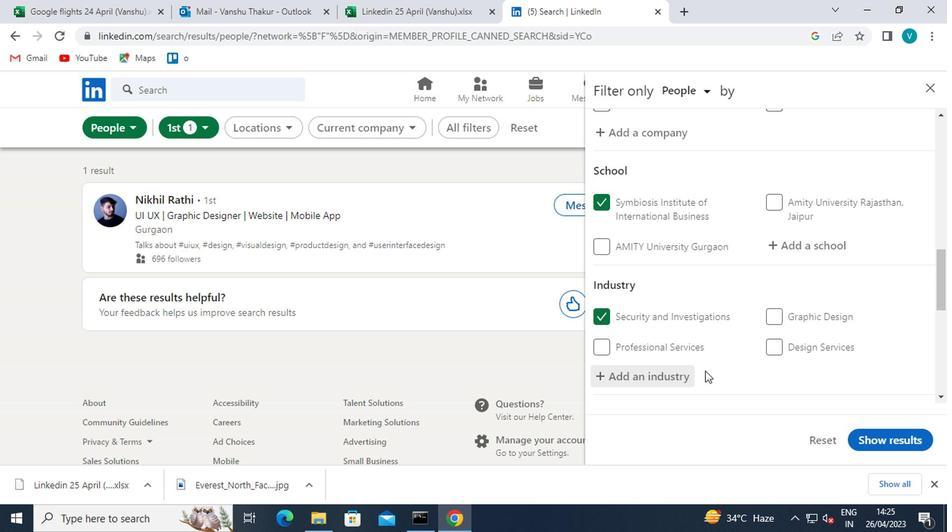 
Action: Mouse scrolled (594, 356) with delta (0, 0)
Screenshot: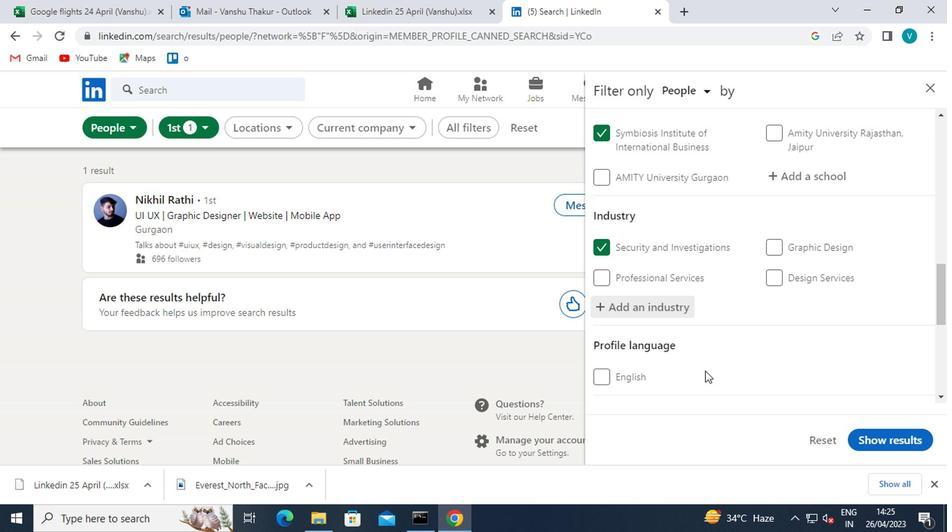 
Action: Mouse scrolled (594, 356) with delta (0, 0)
Screenshot: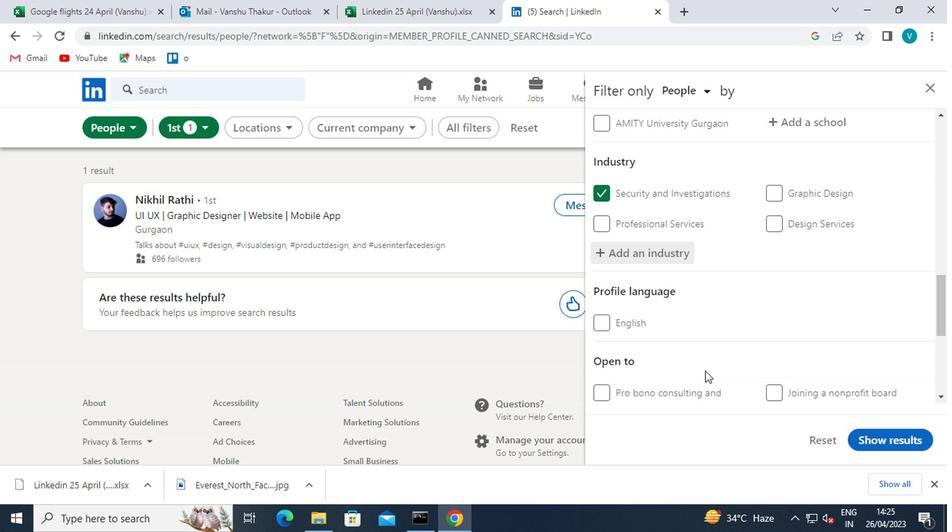 
Action: Mouse scrolled (594, 356) with delta (0, 0)
Screenshot: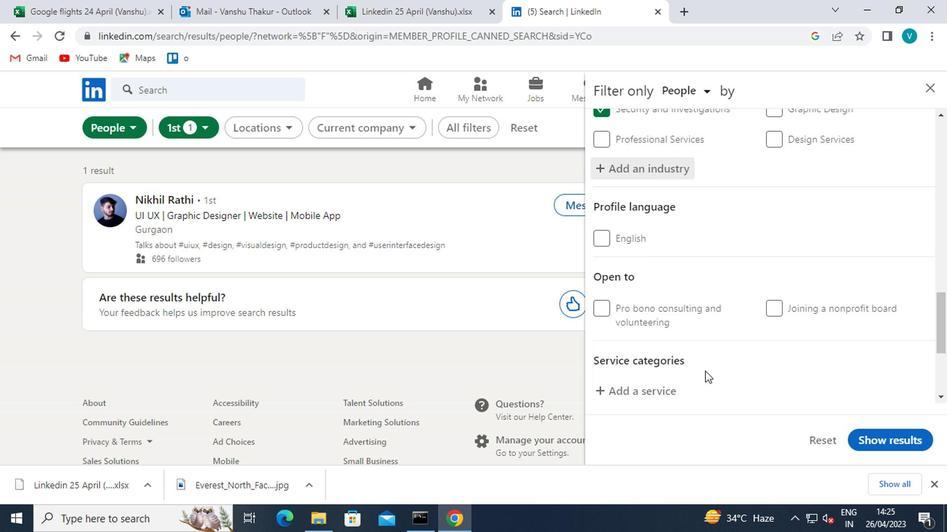 
Action: Mouse moved to (572, 331)
Screenshot: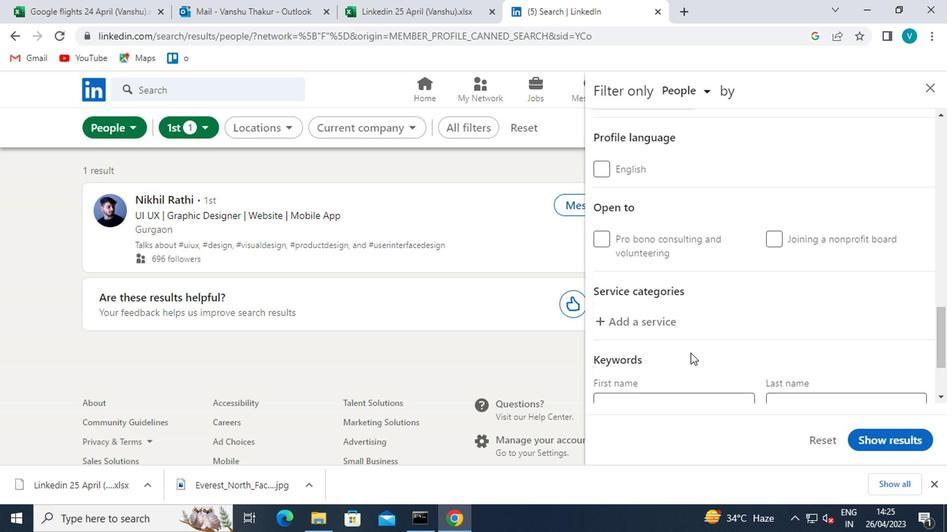 
Action: Mouse pressed left at (572, 331)
Screenshot: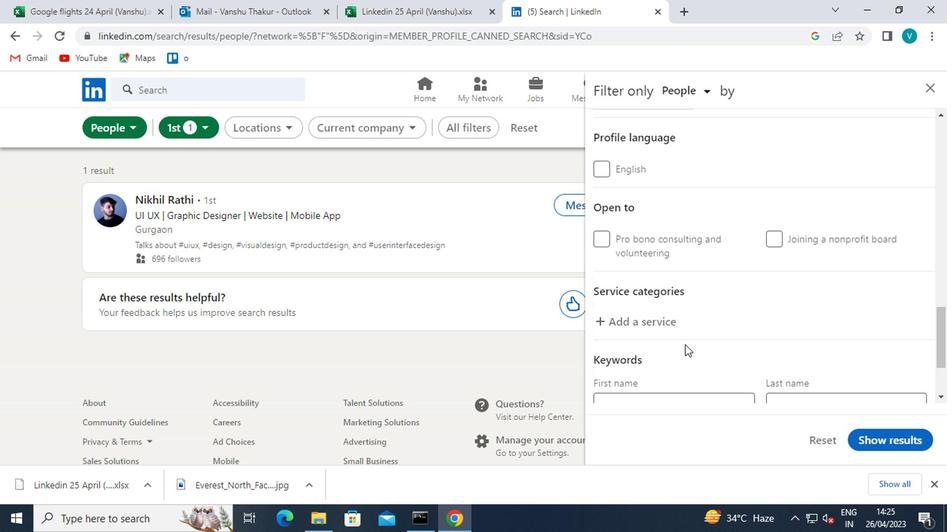 
Action: Mouse moved to (572, 329)
Screenshot: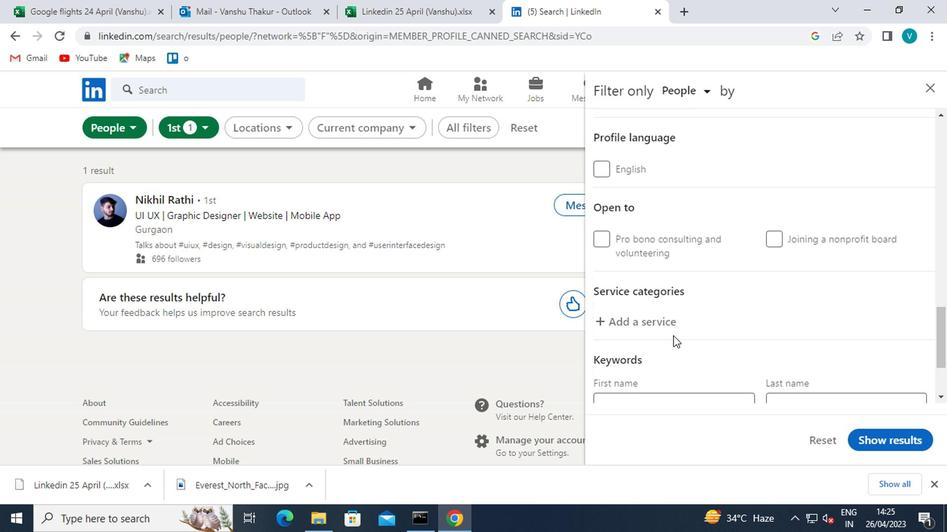 
Action: Mouse pressed left at (572, 329)
Screenshot: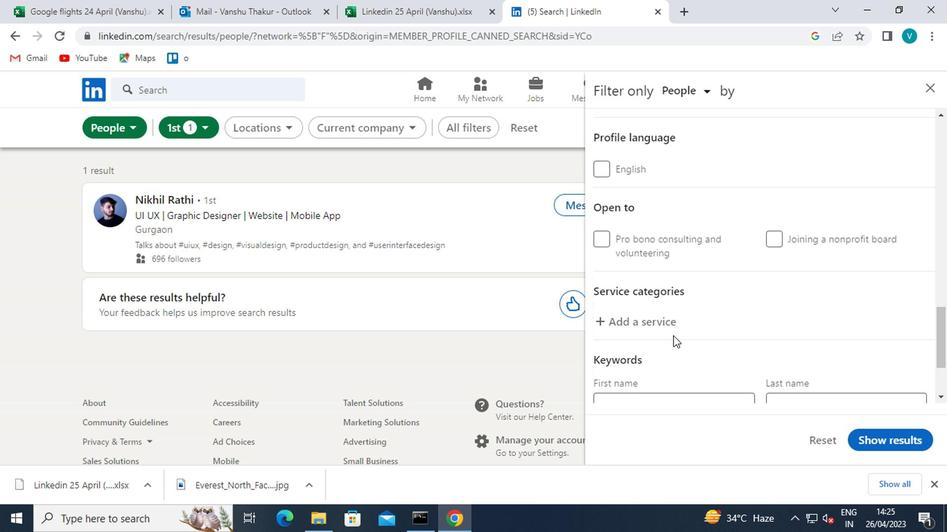 
Action: Mouse moved to (536, 350)
Screenshot: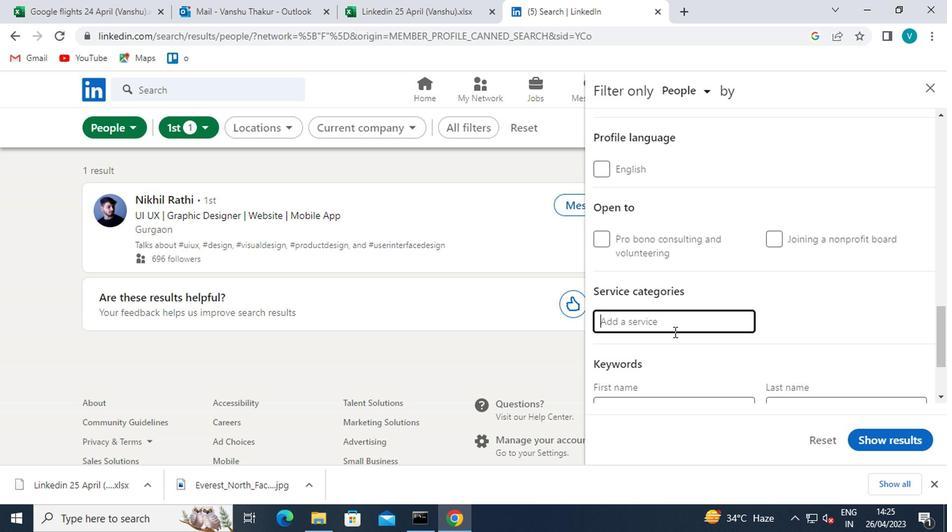 
Action: Key pressed <Key.shift>NATURE<Key.space><Key.shift>P
Screenshot: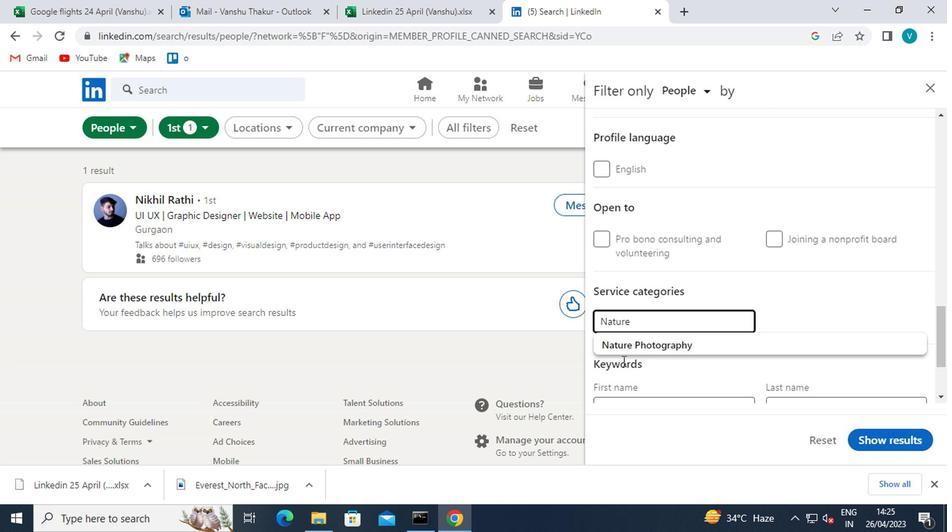 
Action: Mouse moved to (552, 337)
Screenshot: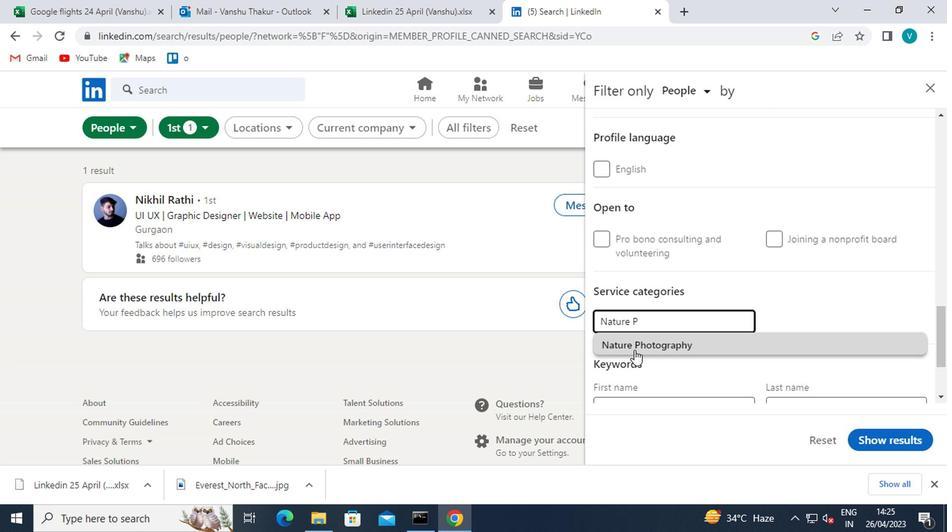 
Action: Mouse pressed left at (552, 337)
Screenshot: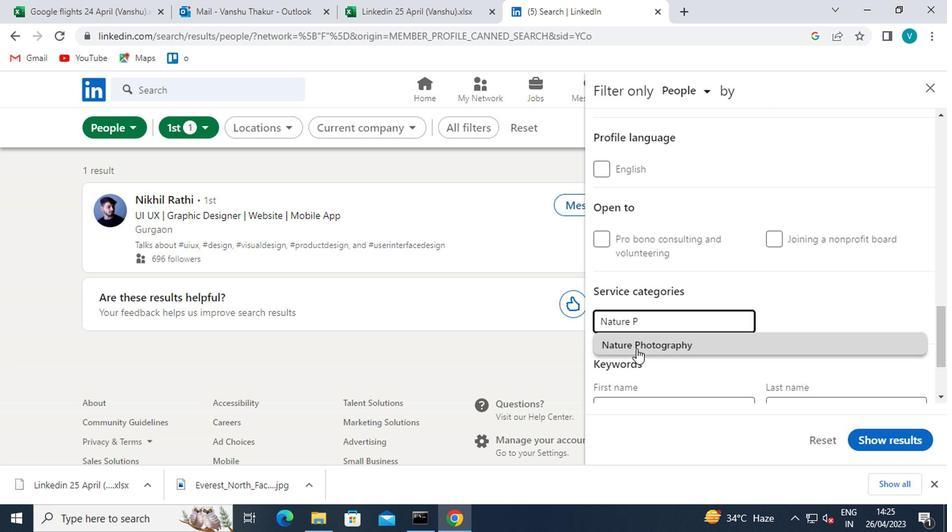 
Action: Mouse scrolled (552, 336) with delta (0, 0)
Screenshot: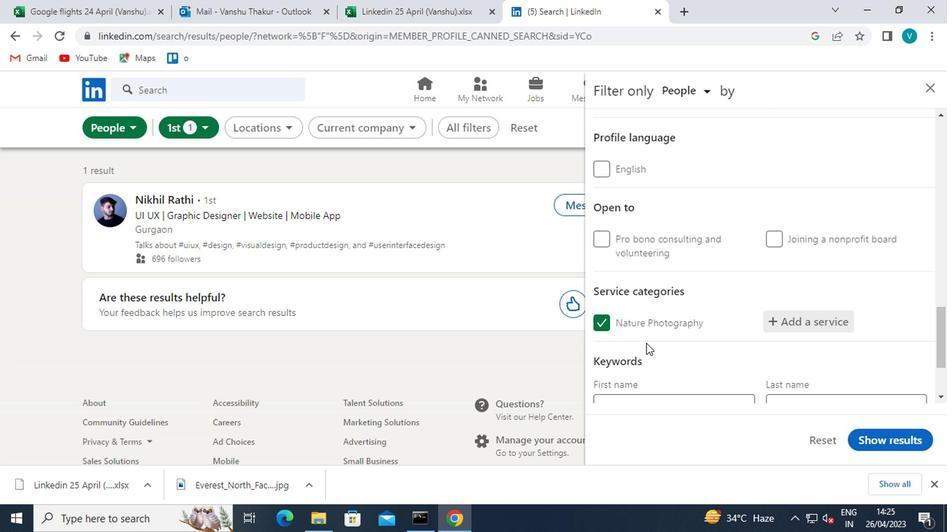 
Action: Mouse scrolled (552, 336) with delta (0, 0)
Screenshot: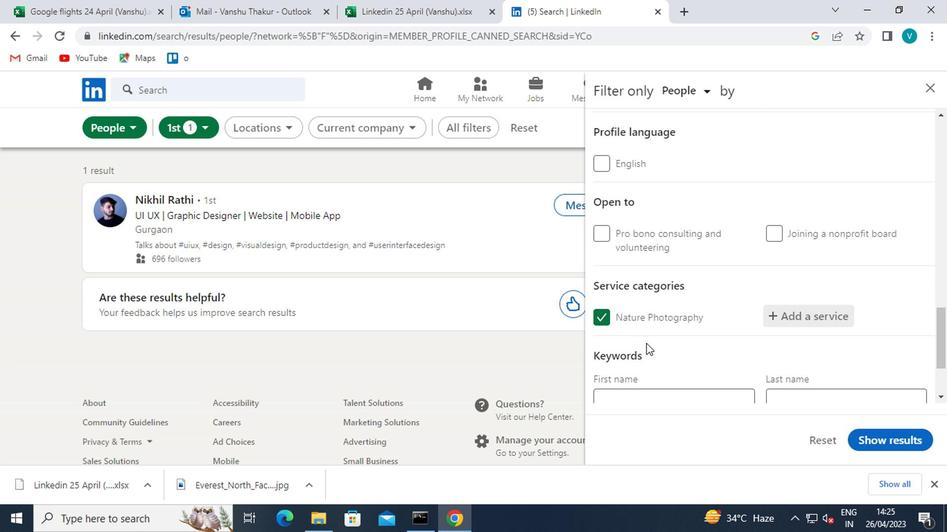 
Action: Mouse pressed left at (552, 337)
Screenshot: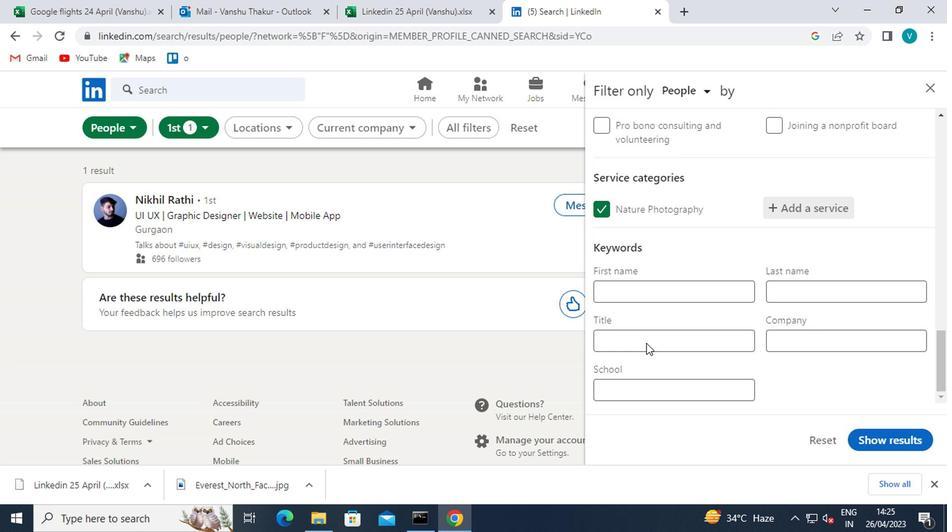 
Action: Mouse moved to (529, 349)
Screenshot: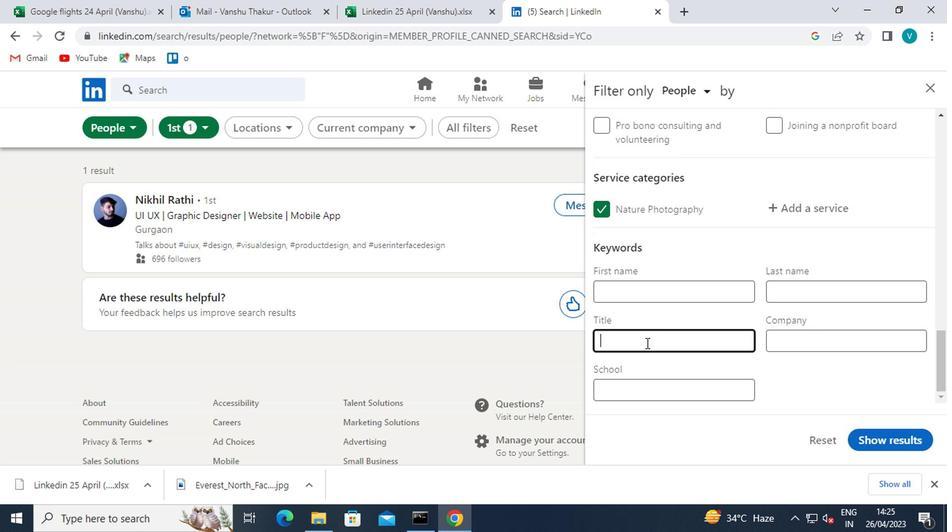
Action: Key pressed <Key.shift>ARCHITECT
Screenshot: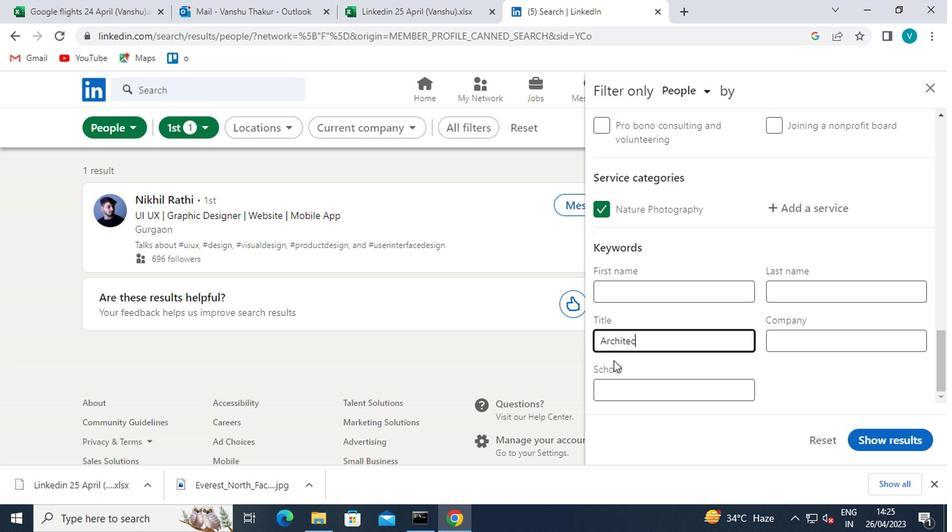 
Action: Mouse moved to (719, 405)
Screenshot: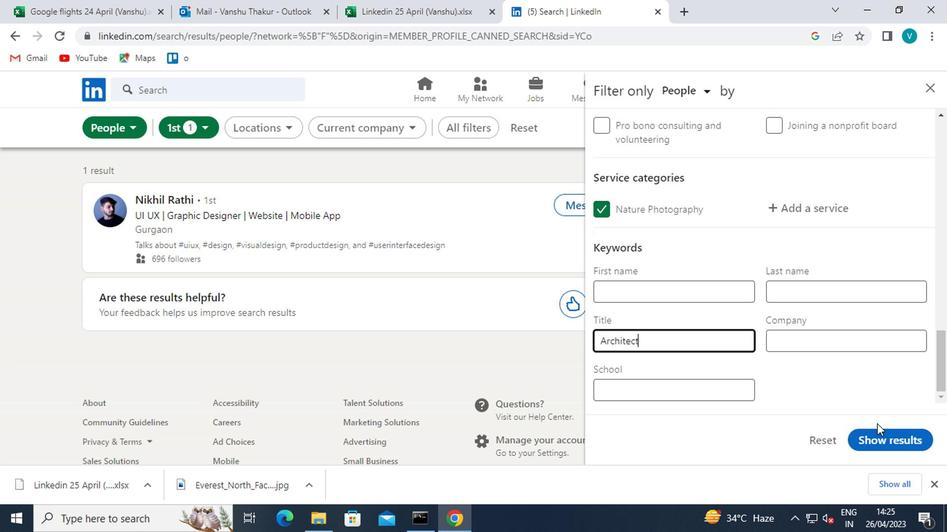 
Action: Mouse pressed left at (719, 405)
Screenshot: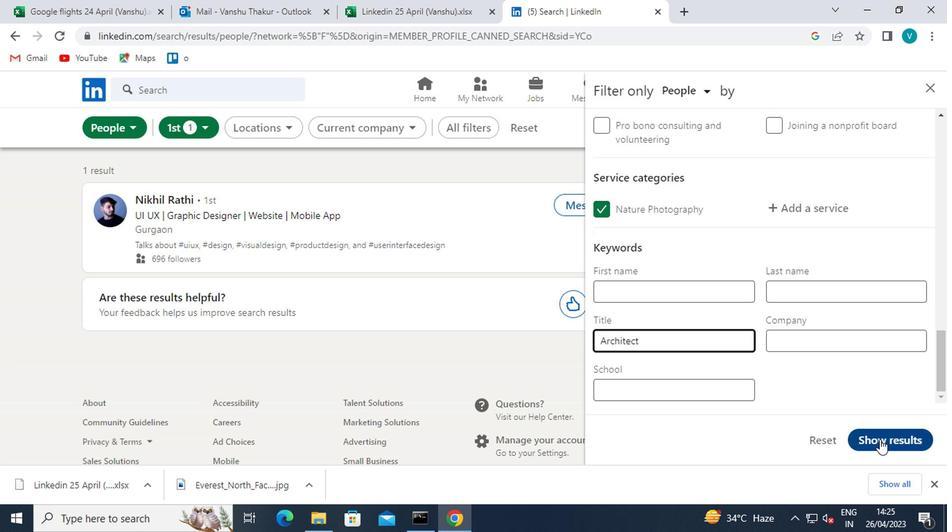 
Action: Mouse moved to (707, 403)
Screenshot: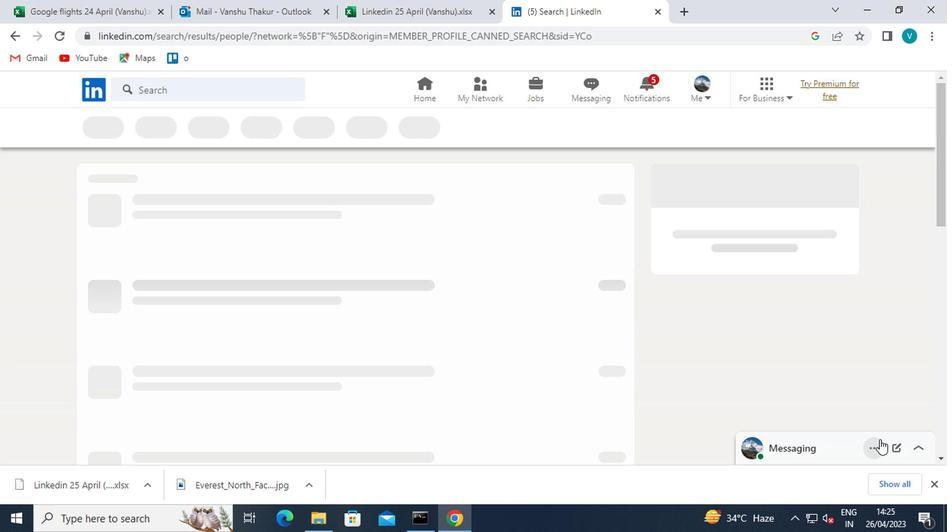 
